 Task: Look for space in Emmen, Netherlands from 9th June, 2023 to 16th June, 2023 for 2 adults in price range Rs.8000 to Rs.16000. Place can be entire place with 2 bedrooms having 2 beds and 1 bathroom. Property type can be house, flat, guest house. Amenities needed are: washing machine. Booking option can be shelf check-in. Required host language is English.
Action: Mouse moved to (434, 85)
Screenshot: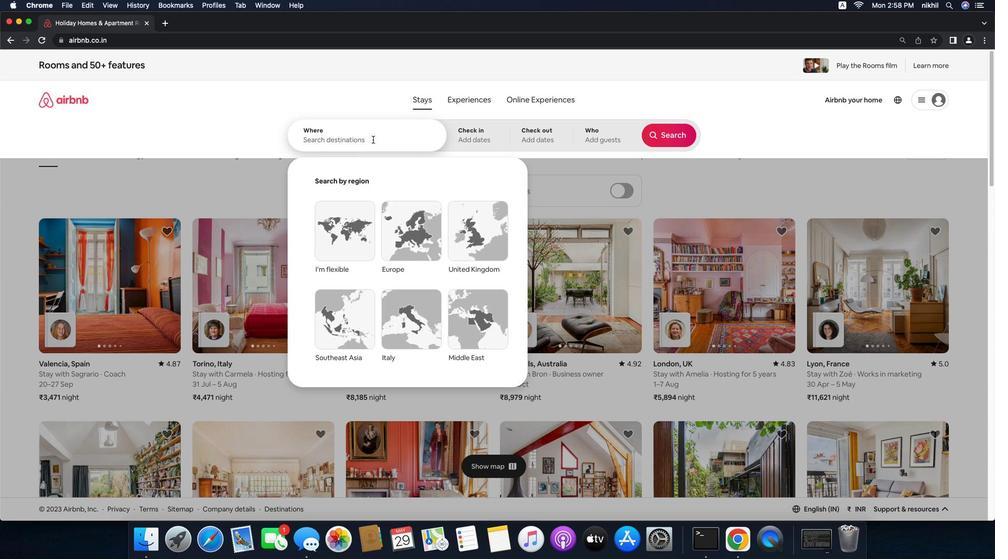 
Action: Mouse pressed left at (434, 85)
Screenshot: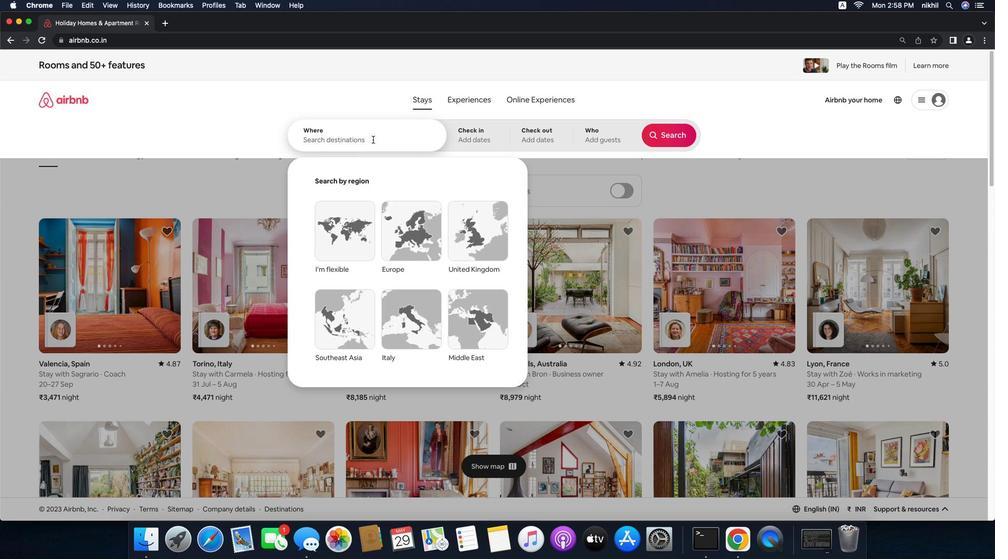 
Action: Mouse moved to (442, 86)
Screenshot: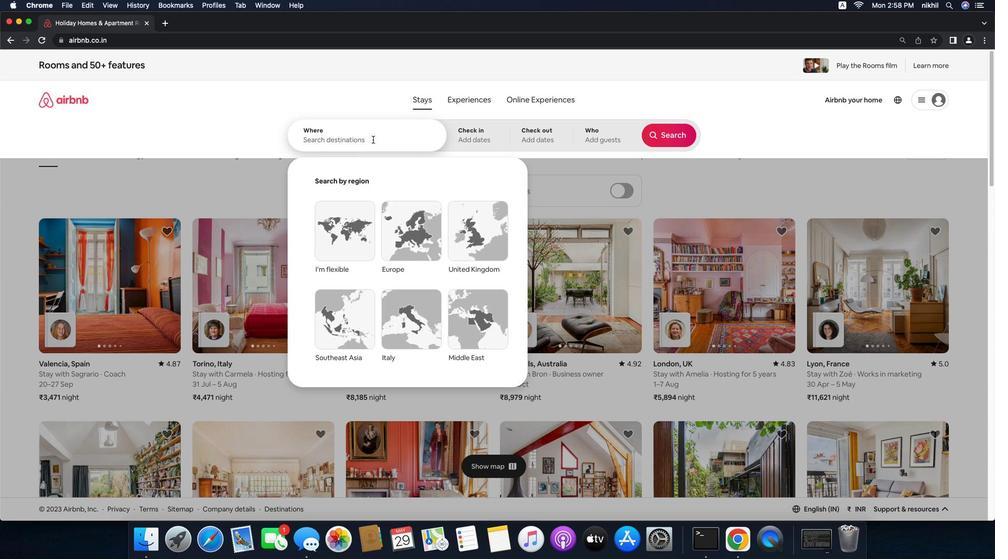 
Action: Mouse pressed left at (442, 86)
Screenshot: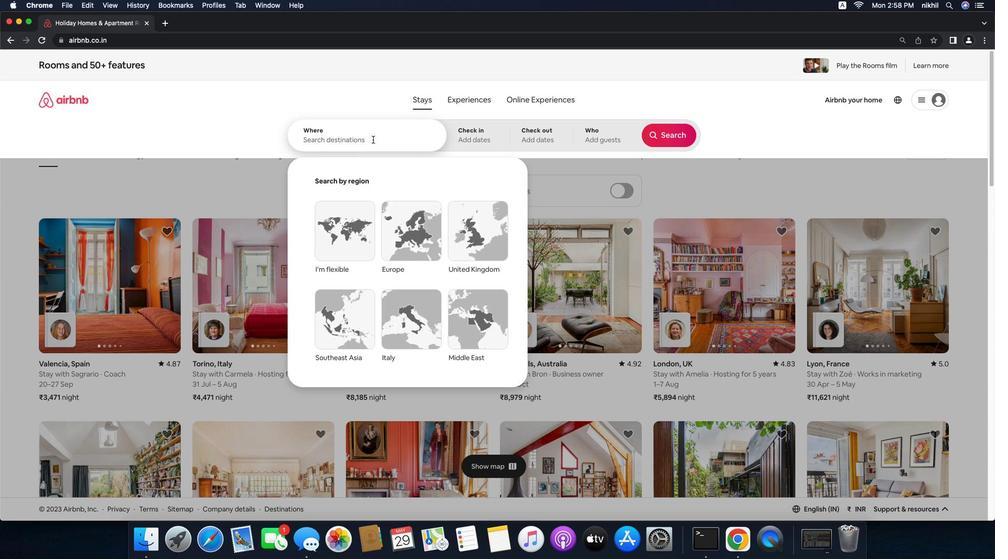 
Action: Mouse moved to (373, 124)
Screenshot: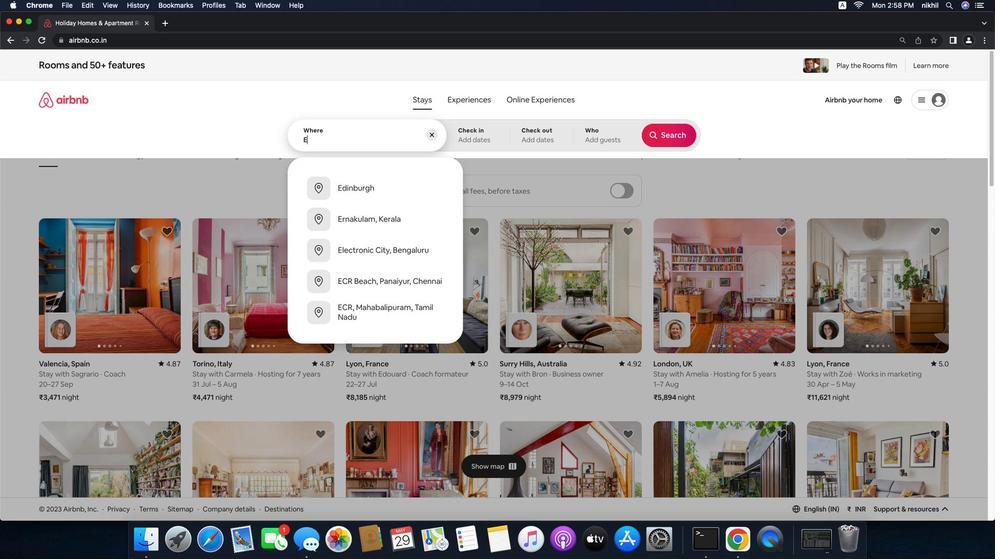 
Action: Mouse pressed left at (373, 124)
Screenshot: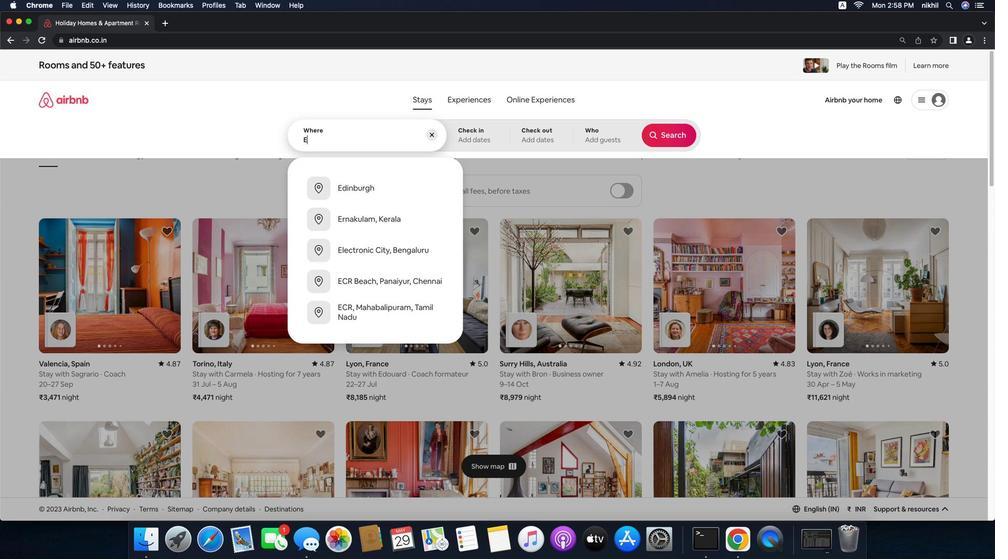 
Action: Key pressed 'E'Key.caps_lock'm''m''e''n'','Key.spaceKey.caps_lock'N'Key.caps_lock'e''t''h''e''r''l''a''n''d''s'
Screenshot: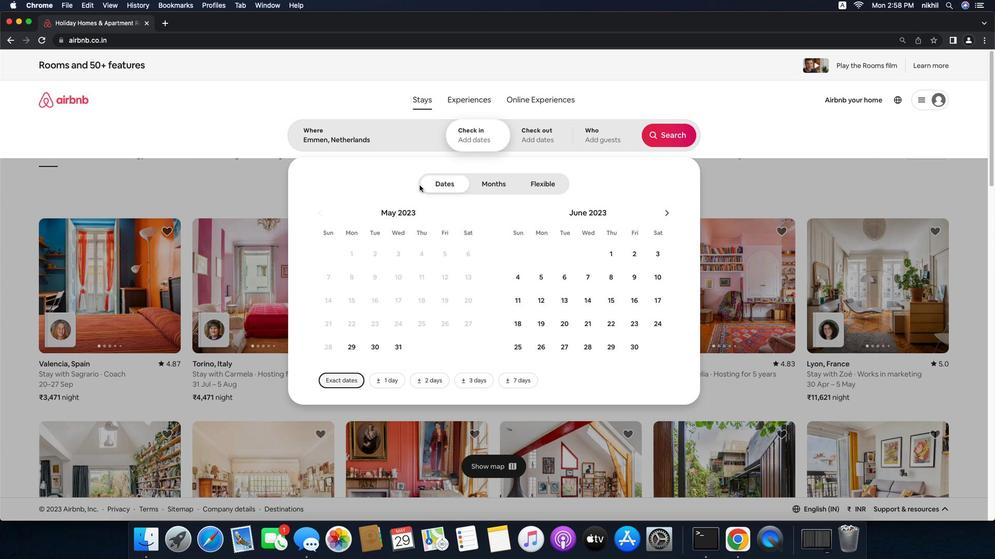 
Action: Mouse moved to (388, 179)
Screenshot: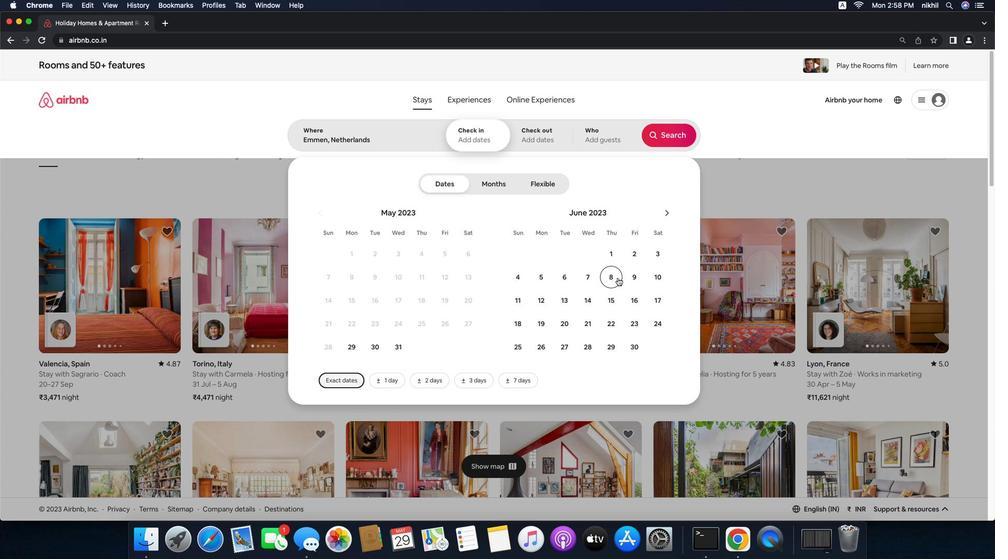 
Action: Mouse pressed left at (388, 179)
Screenshot: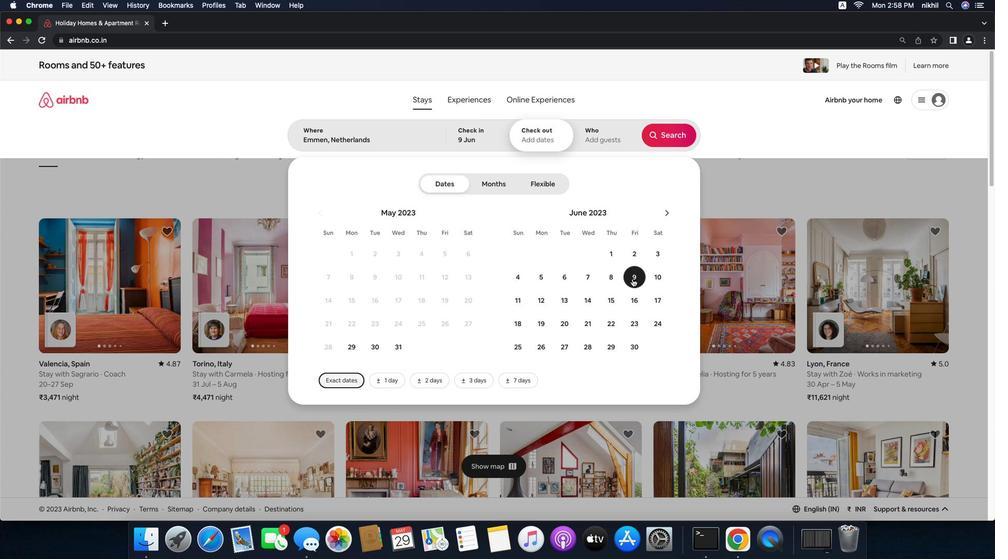 
Action: Mouse moved to (650, 271)
Screenshot: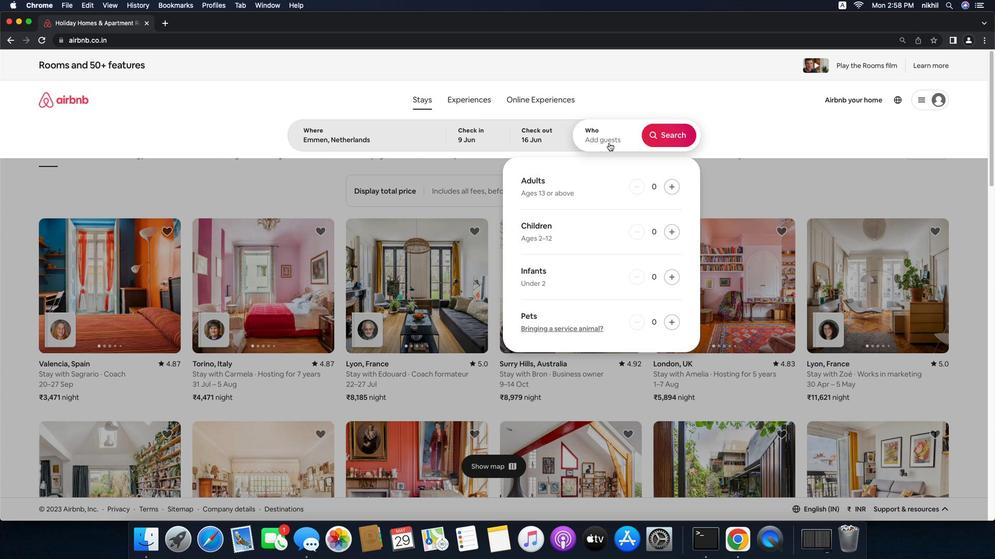 
Action: Mouse pressed left at (650, 271)
Screenshot: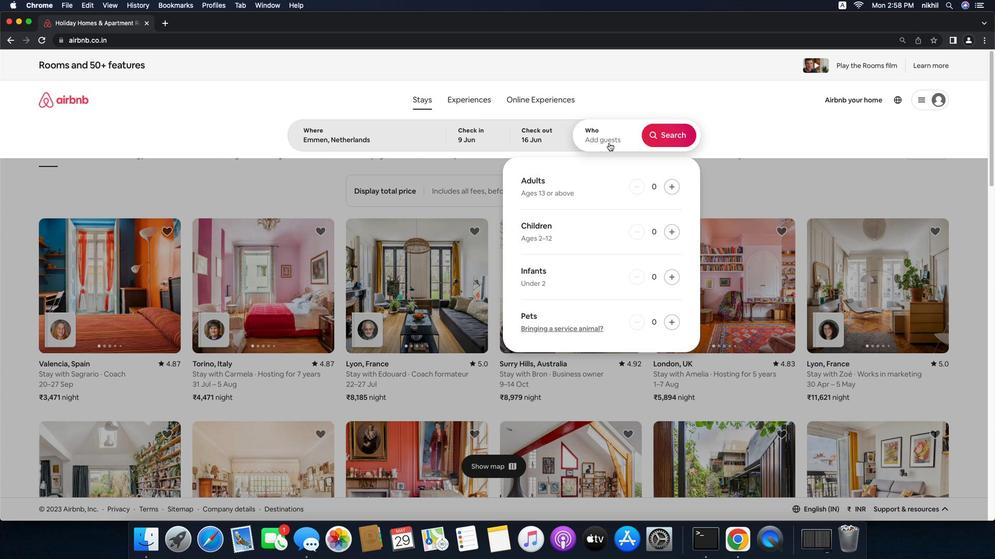 
Action: Mouse moved to (653, 290)
Screenshot: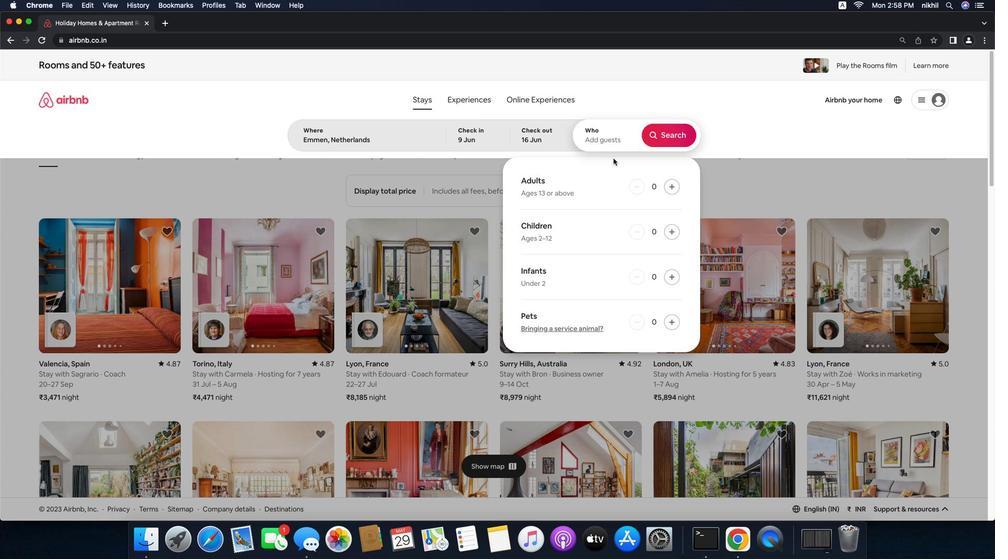 
Action: Mouse pressed left at (653, 290)
Screenshot: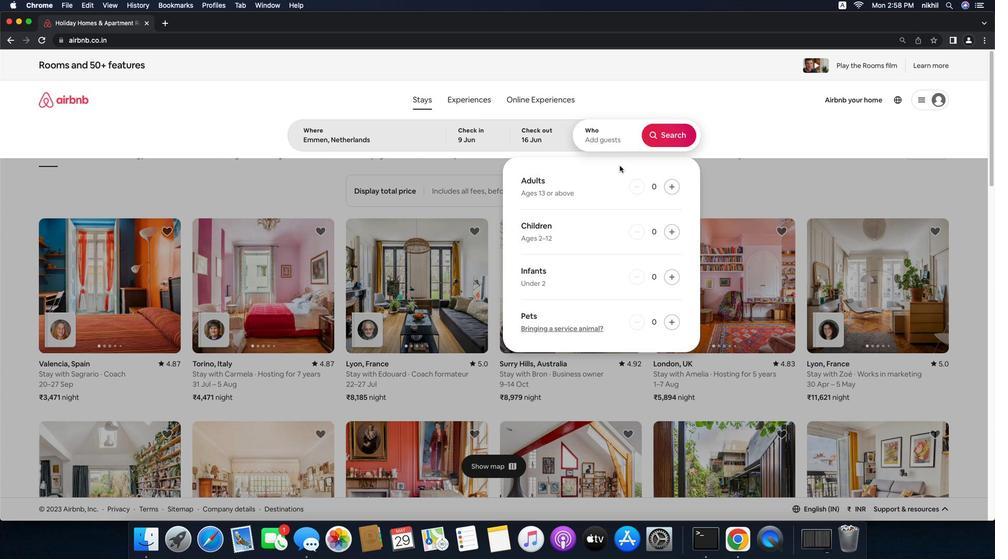 
Action: Mouse moved to (625, 128)
Screenshot: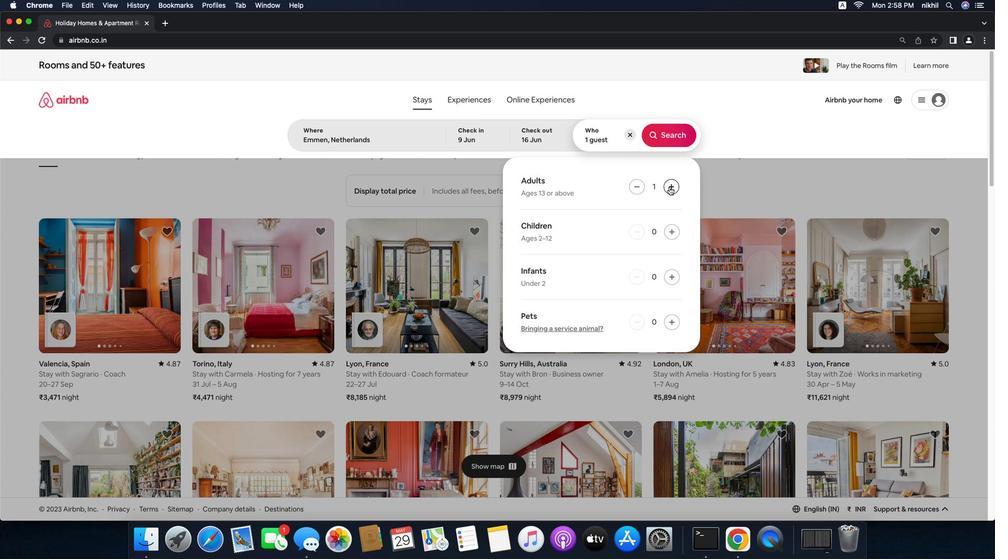 
Action: Mouse pressed left at (625, 128)
Screenshot: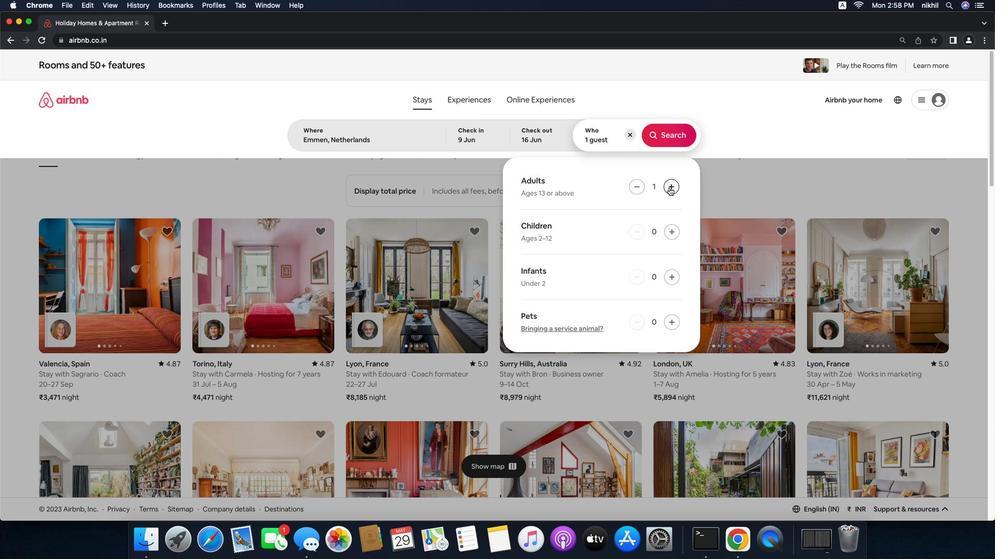 
Action: Mouse moved to (689, 175)
Screenshot: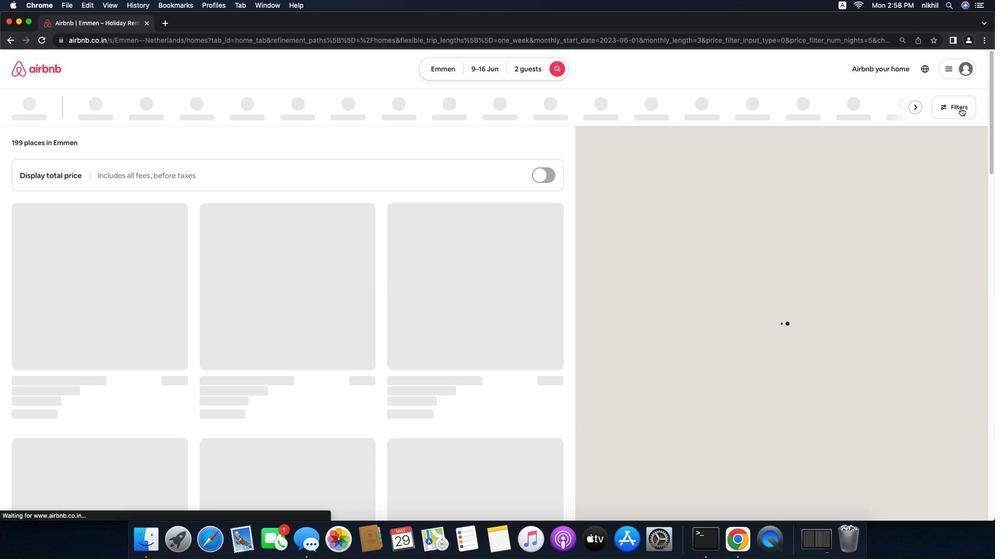 
Action: Mouse pressed left at (689, 175)
Screenshot: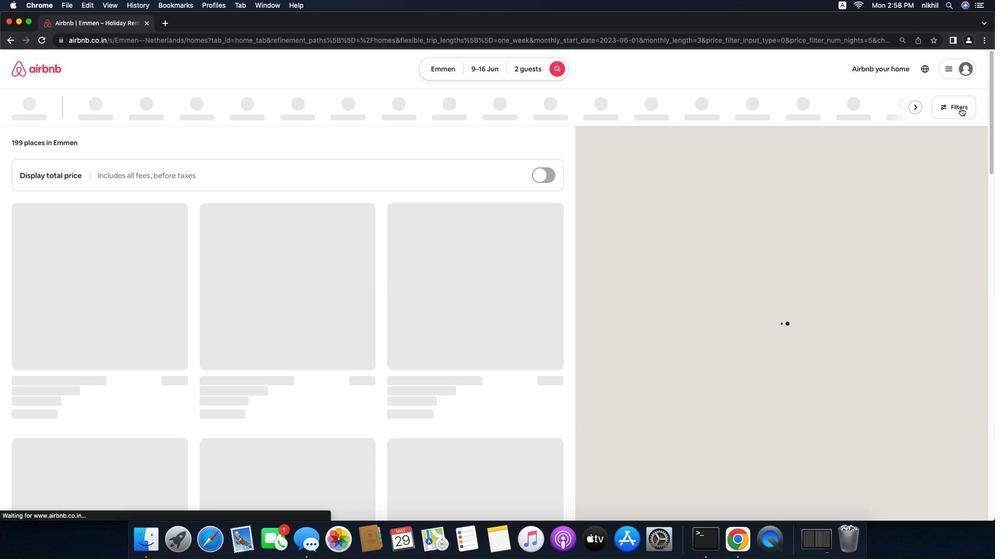 
Action: Mouse moved to (689, 175)
Screenshot: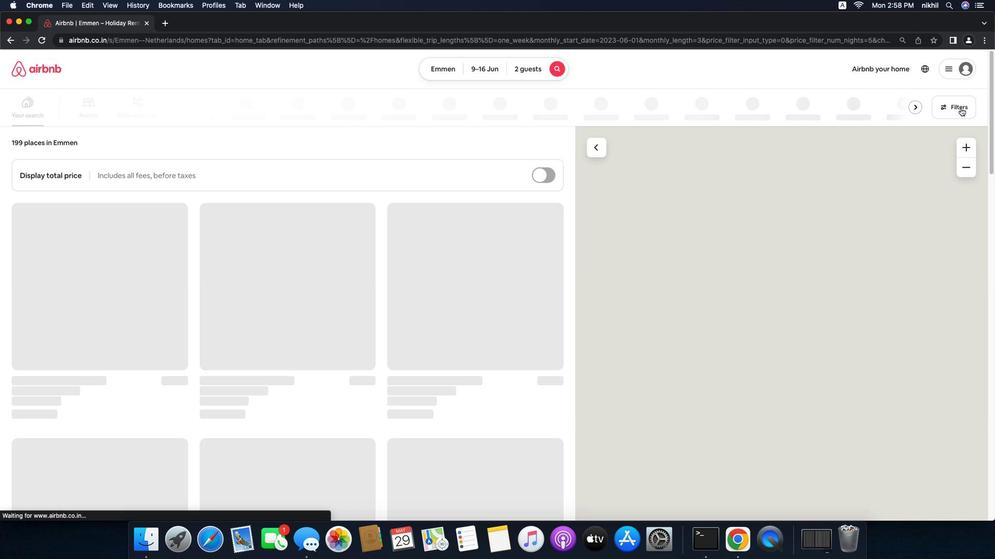 
Action: Mouse pressed left at (689, 175)
Screenshot: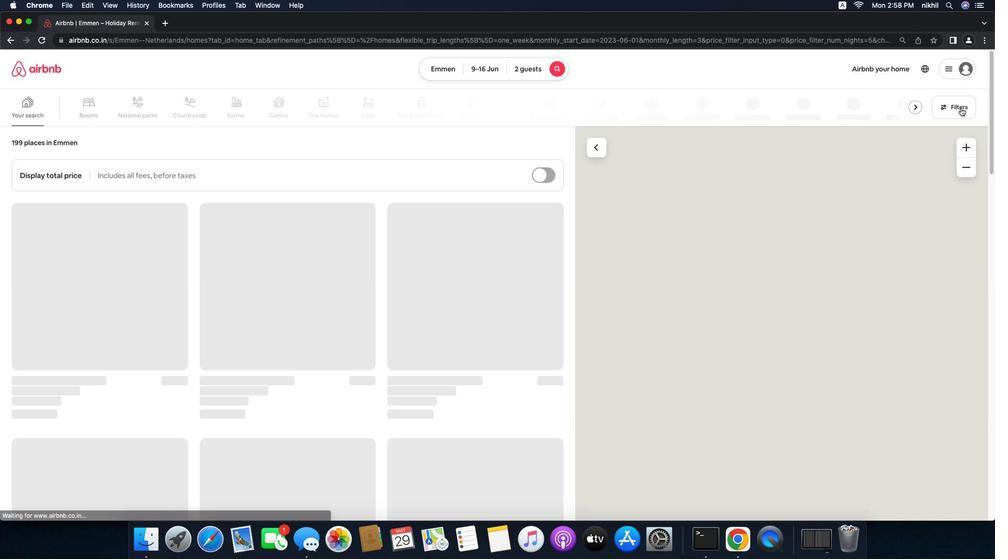 
Action: Mouse moved to (684, 122)
Screenshot: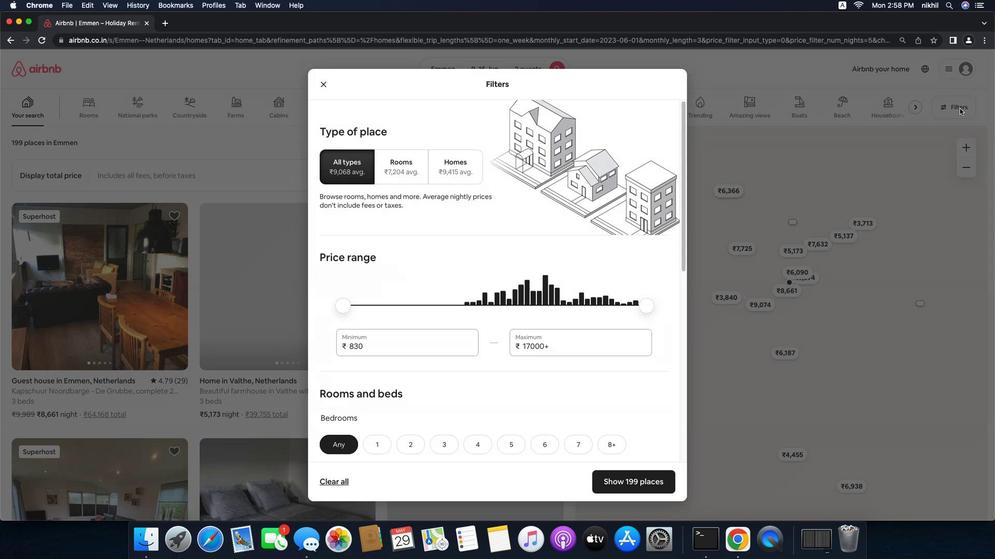 
Action: Mouse pressed left at (684, 122)
Screenshot: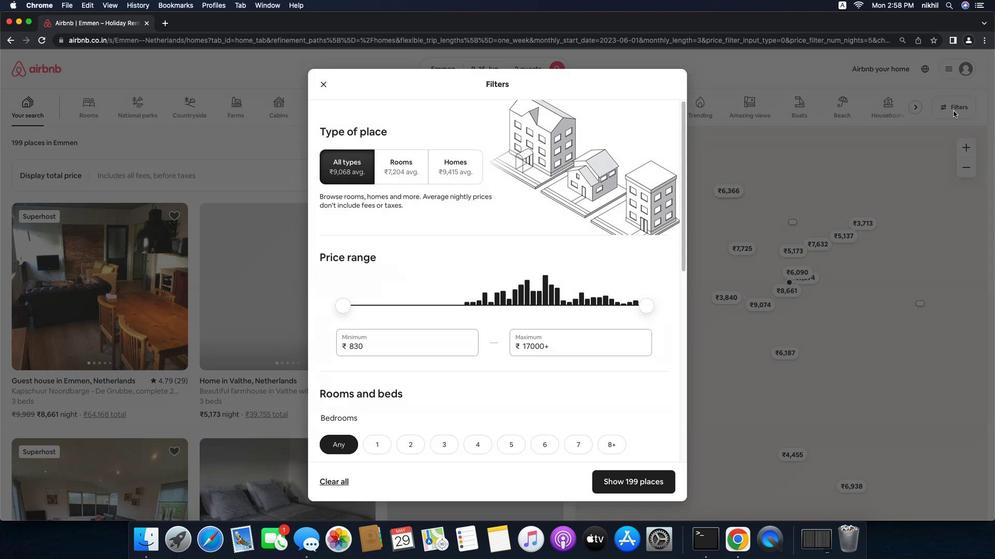 
Action: Mouse moved to (1000, 90)
Screenshot: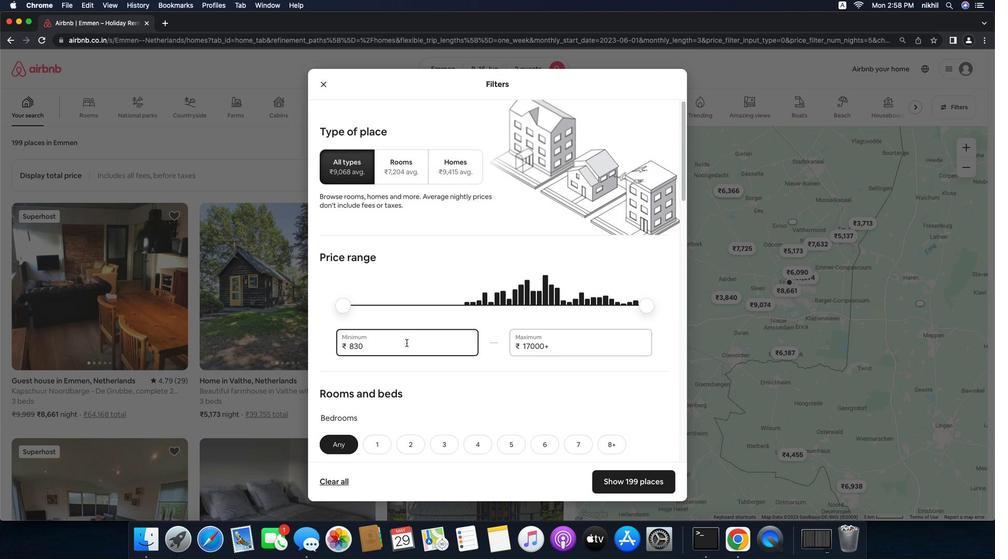 
Action: Mouse pressed left at (1000, 90)
Screenshot: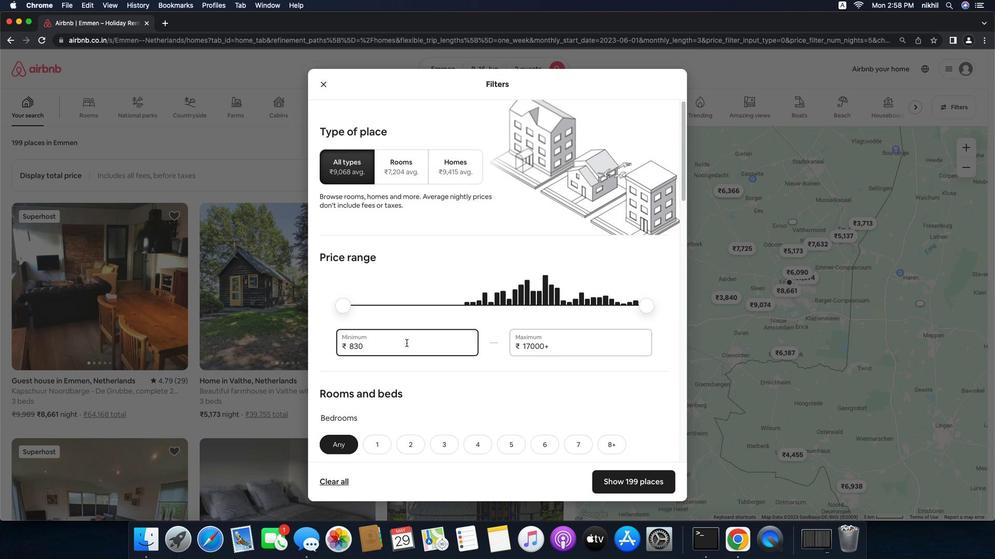 
Action: Mouse moved to (409, 341)
Screenshot: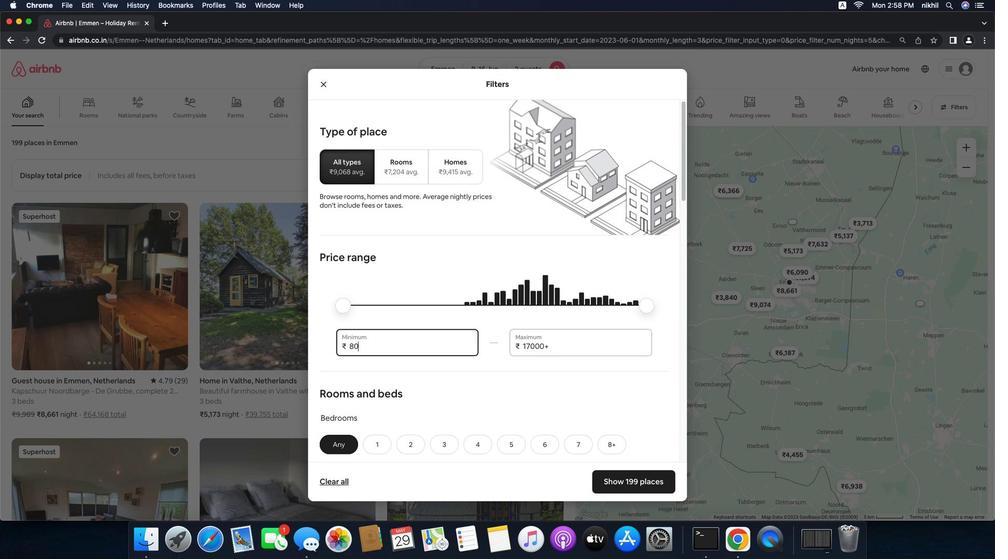 
Action: Mouse pressed left at (409, 341)
Screenshot: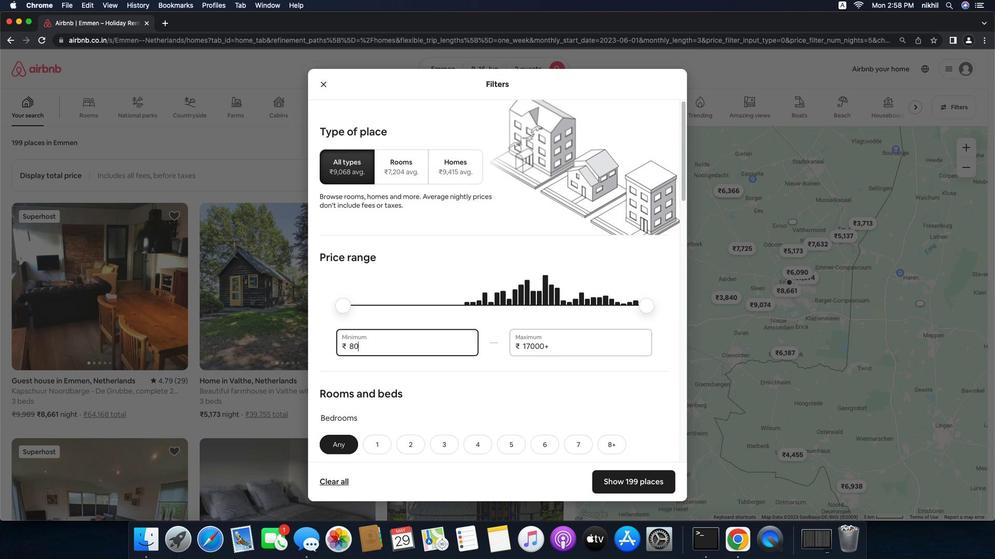 
Action: Key pressed Key.backspaceKey.backspaceKey.backspaceKey.backspace'8''0''0''0'
Screenshot: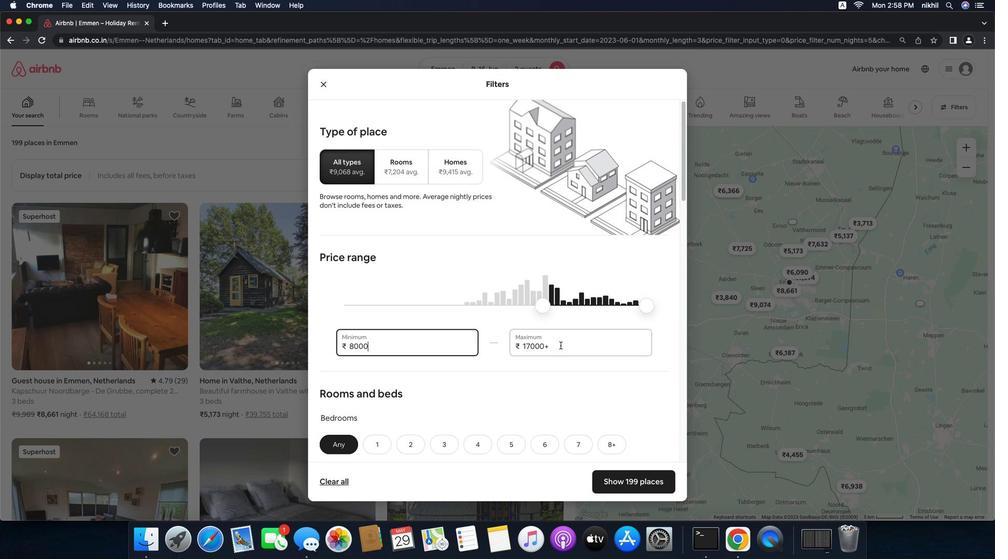 
Action: Mouse moved to (573, 344)
Screenshot: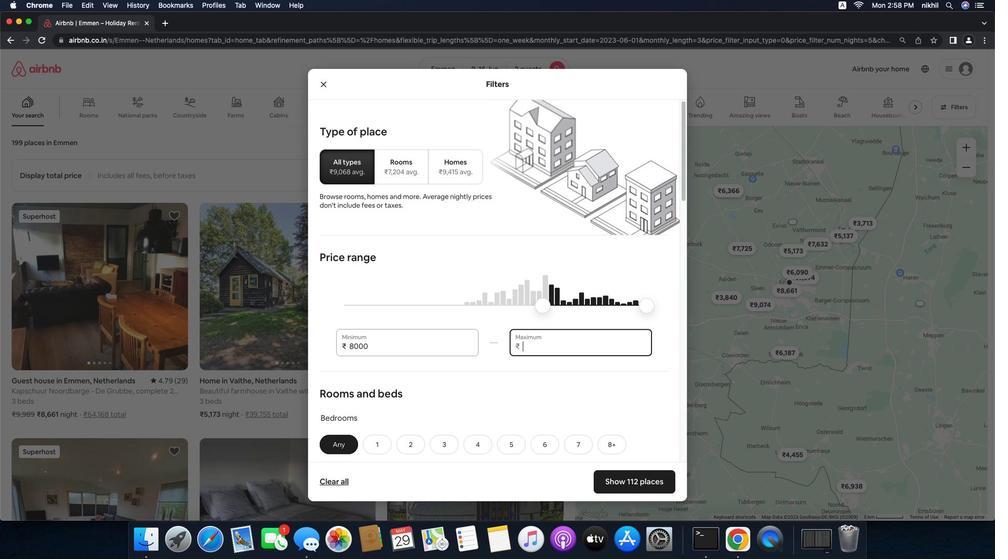 
Action: Mouse pressed left at (573, 344)
Screenshot: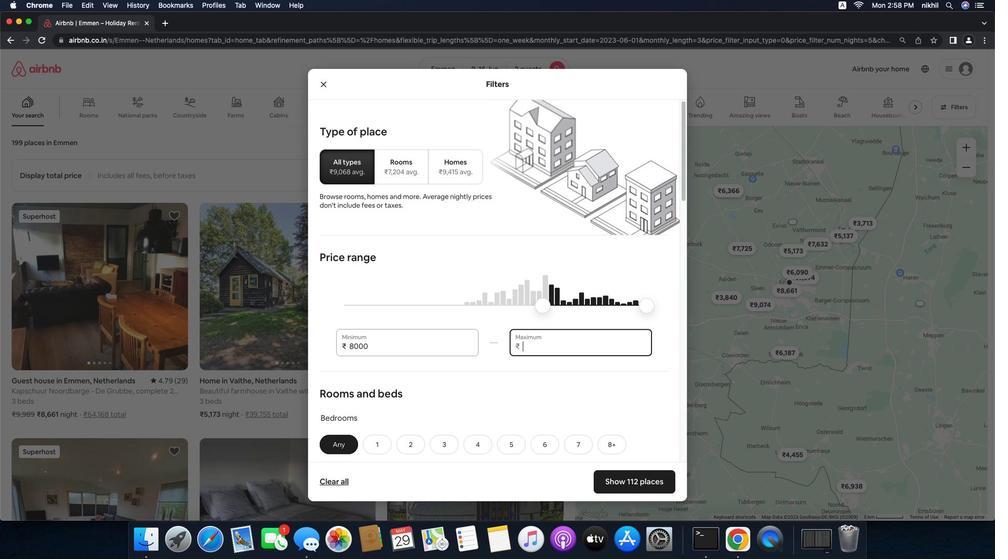 
Action: Key pressed Key.backspaceKey.backspaceKey.backspaceKey.backspaceKey.backspaceKey.backspace'1''6''0''0''0'
Screenshot: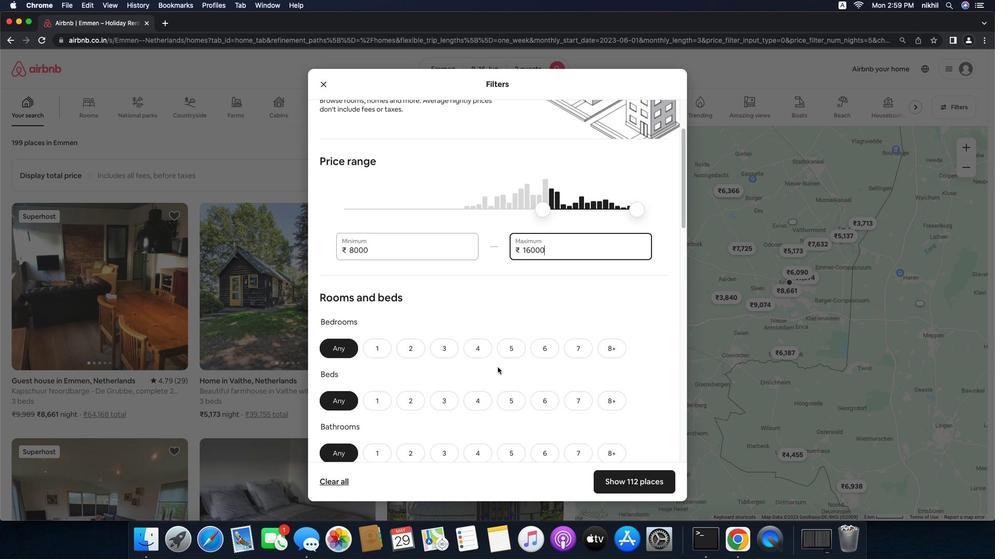 
Action: Mouse moved to (507, 368)
Screenshot: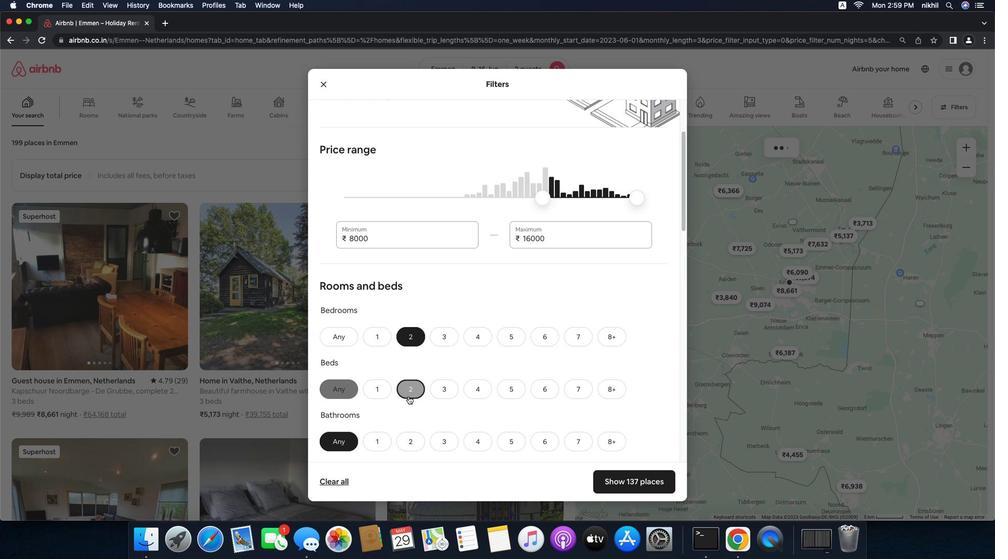 
Action: Mouse scrolled (507, 368) with delta (-23, -24)
Screenshot: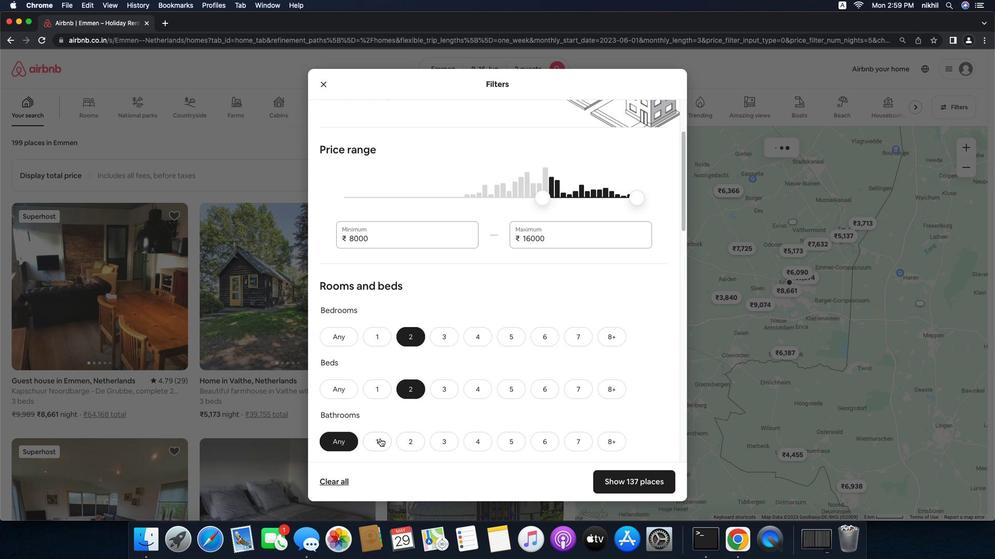 
Action: Mouse scrolled (507, 368) with delta (-23, -24)
Screenshot: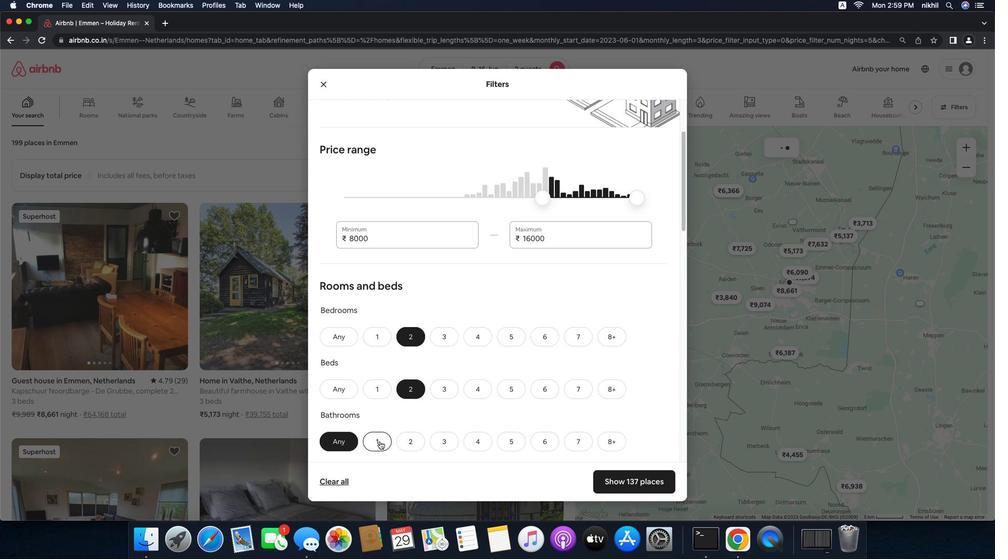 
Action: Mouse scrolled (507, 368) with delta (-23, -24)
Screenshot: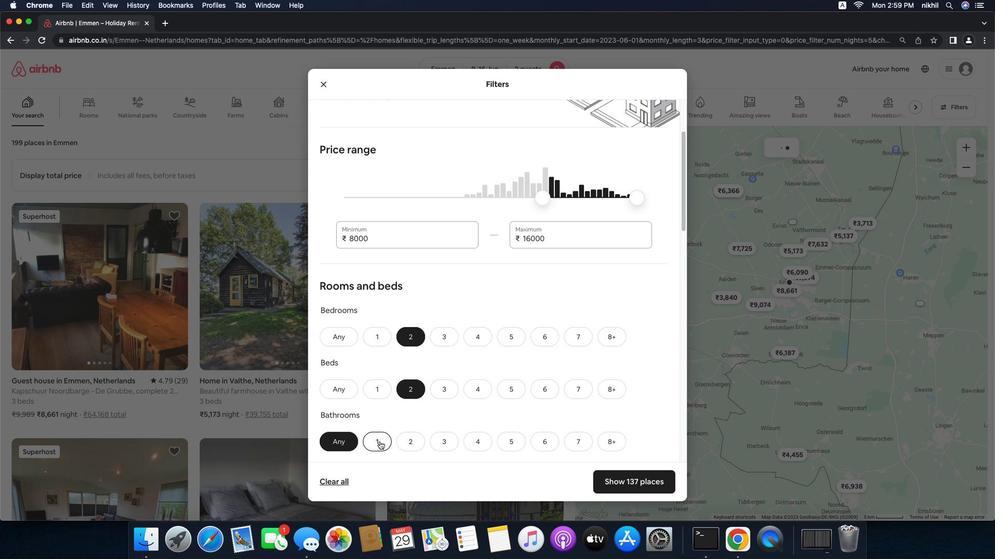
Action: Mouse scrolled (507, 368) with delta (-23, -24)
Screenshot: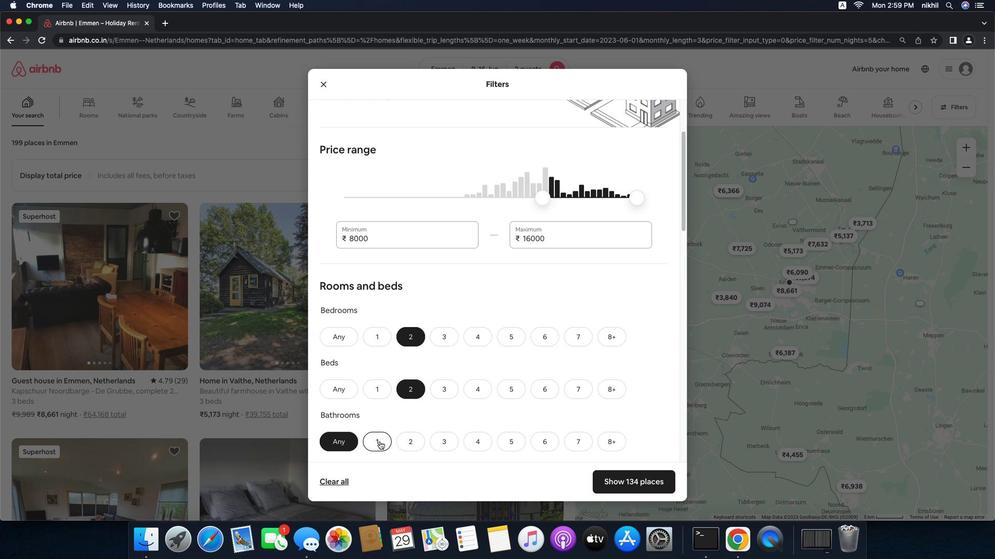 
Action: Mouse scrolled (507, 368) with delta (-23, -24)
Screenshot: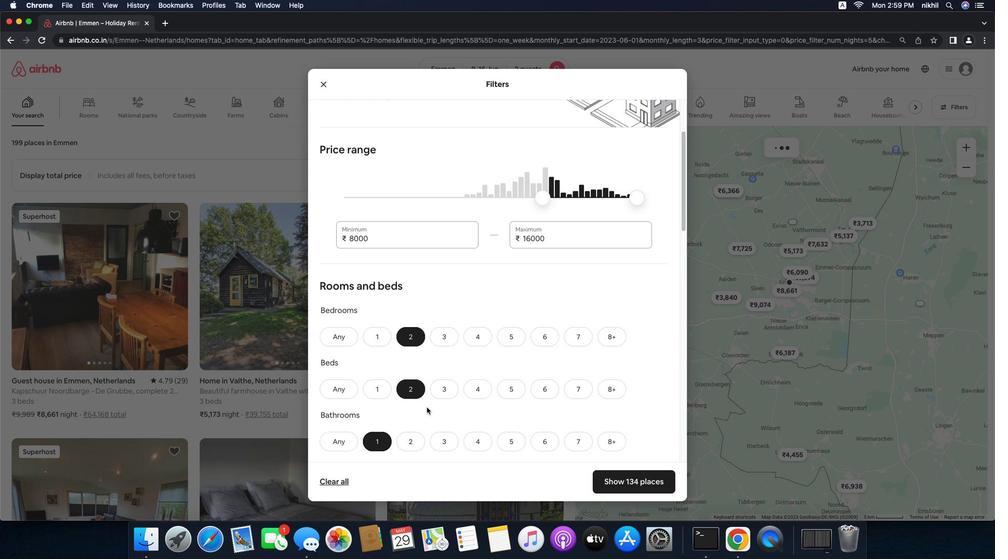
Action: Mouse scrolled (507, 368) with delta (-23, -24)
Screenshot: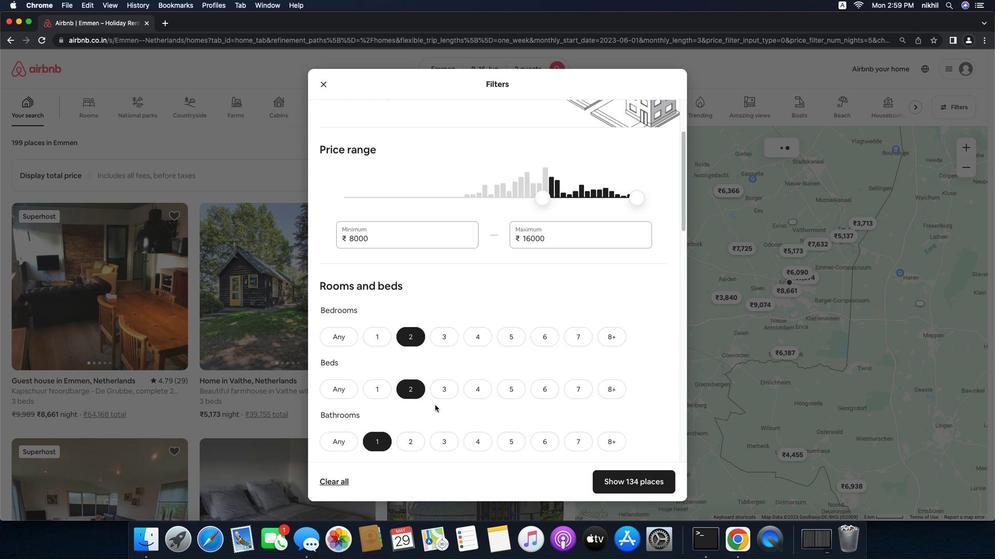 
Action: Mouse moved to (410, 342)
Screenshot: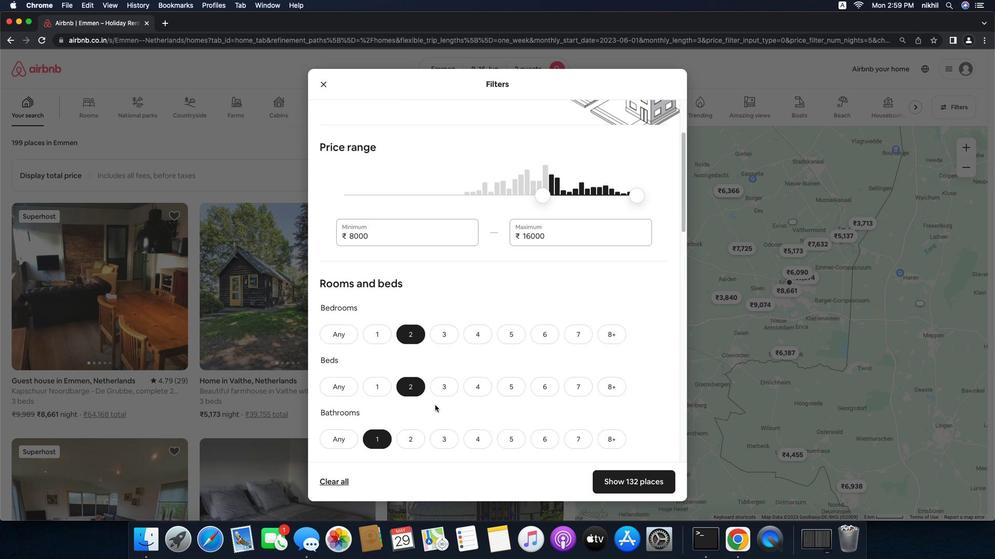 
Action: Mouse pressed left at (410, 342)
Screenshot: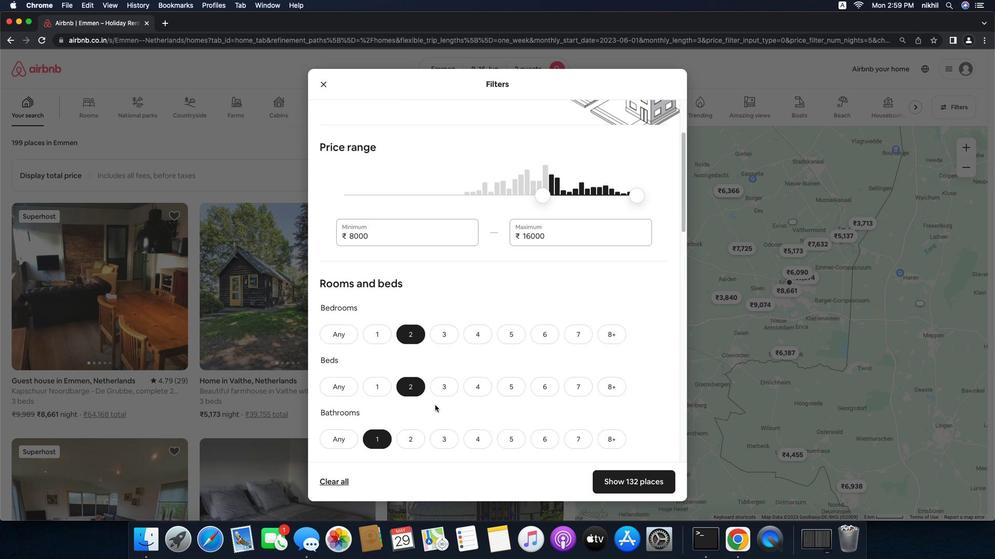 
Action: Mouse moved to (414, 391)
Screenshot: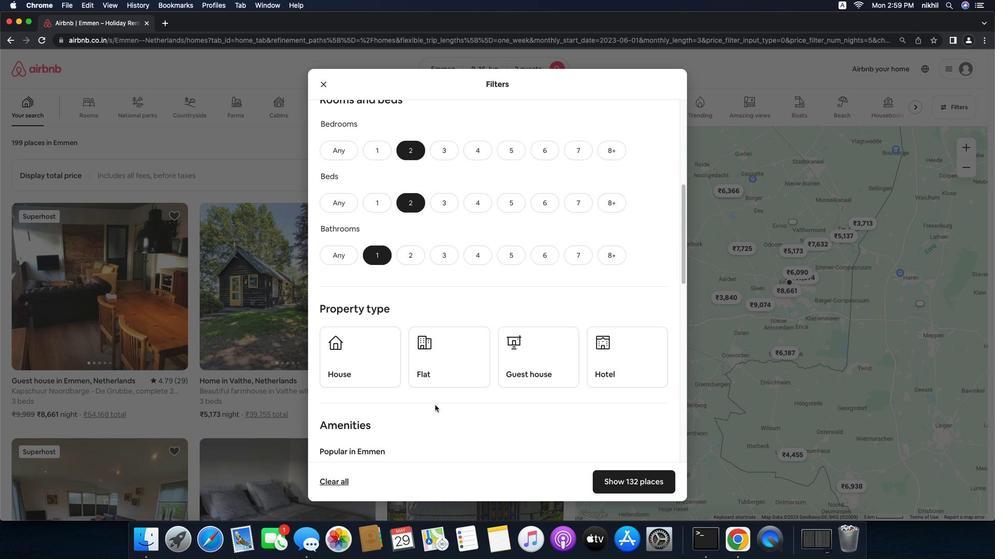 
Action: Mouse pressed left at (414, 391)
Screenshot: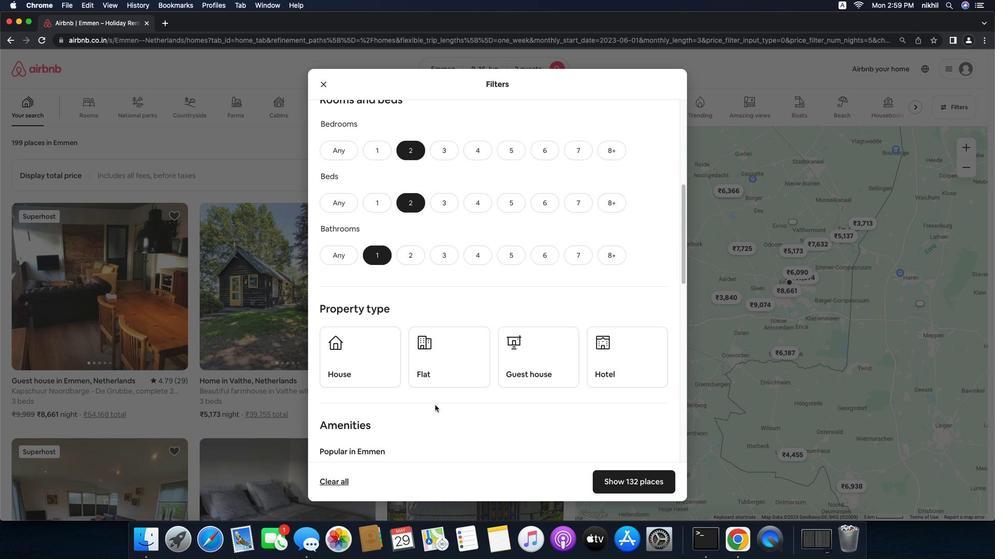 
Action: Mouse moved to (380, 446)
Screenshot: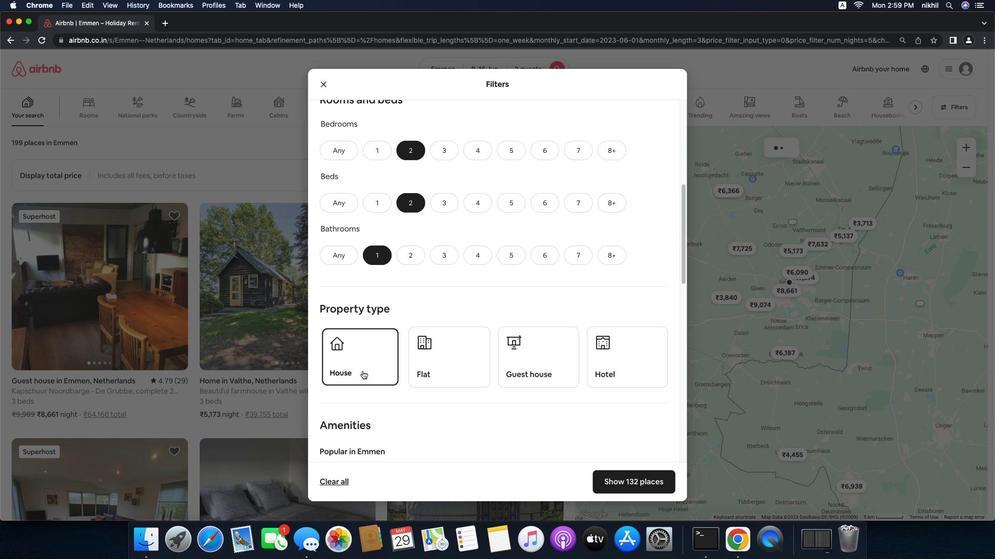 
Action: Mouse pressed left at (380, 446)
Screenshot: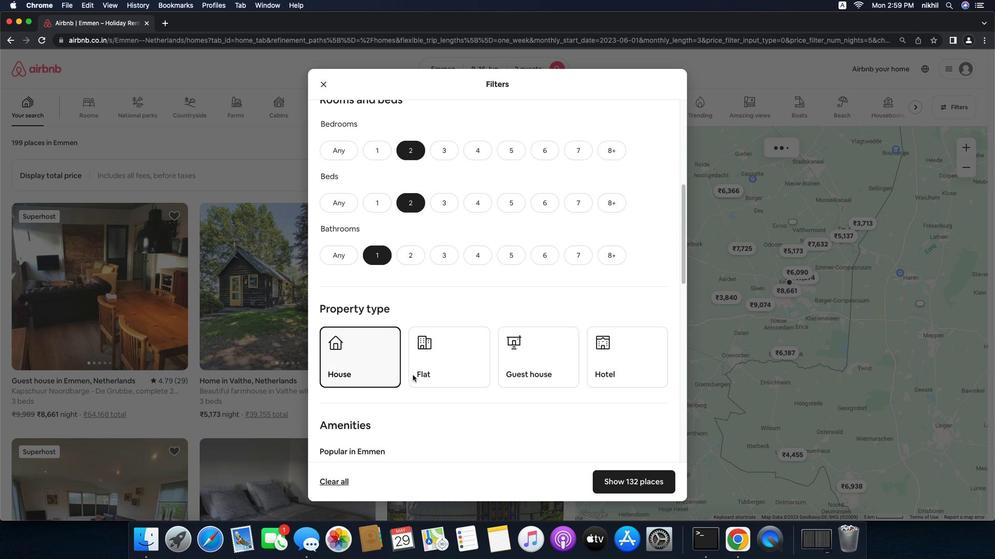 
Action: Mouse moved to (439, 407)
Screenshot: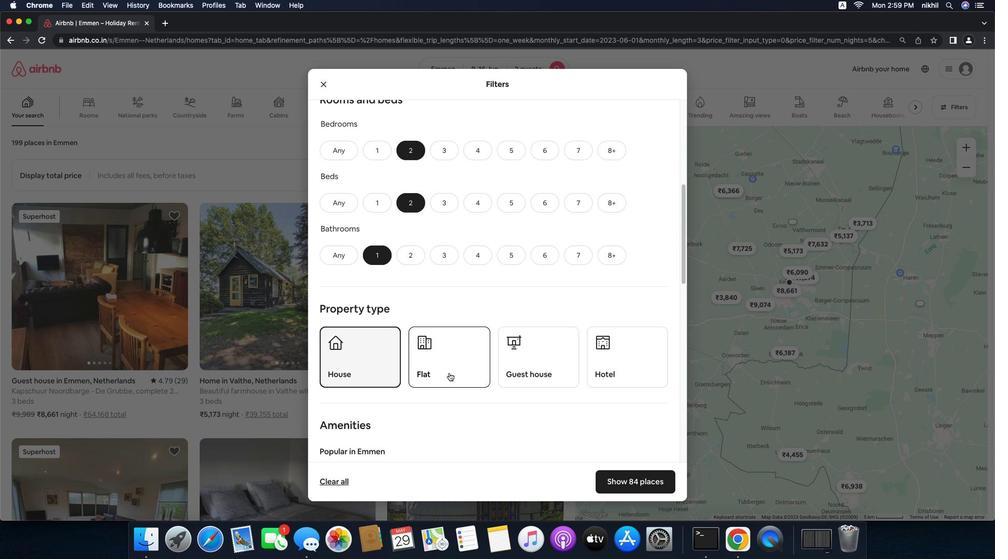 
Action: Mouse scrolled (439, 407) with delta (-23, -24)
Screenshot: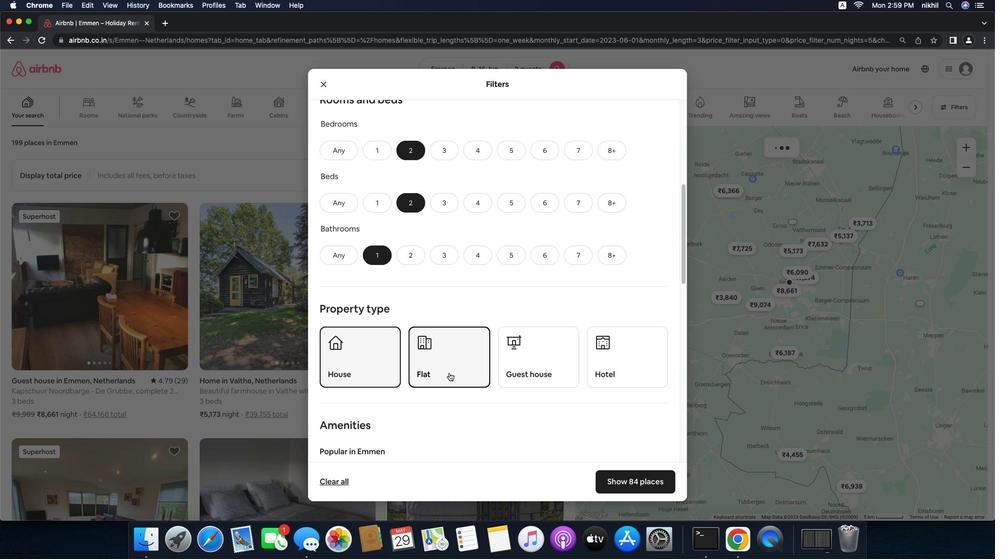 
Action: Mouse scrolled (439, 407) with delta (-23, -24)
Screenshot: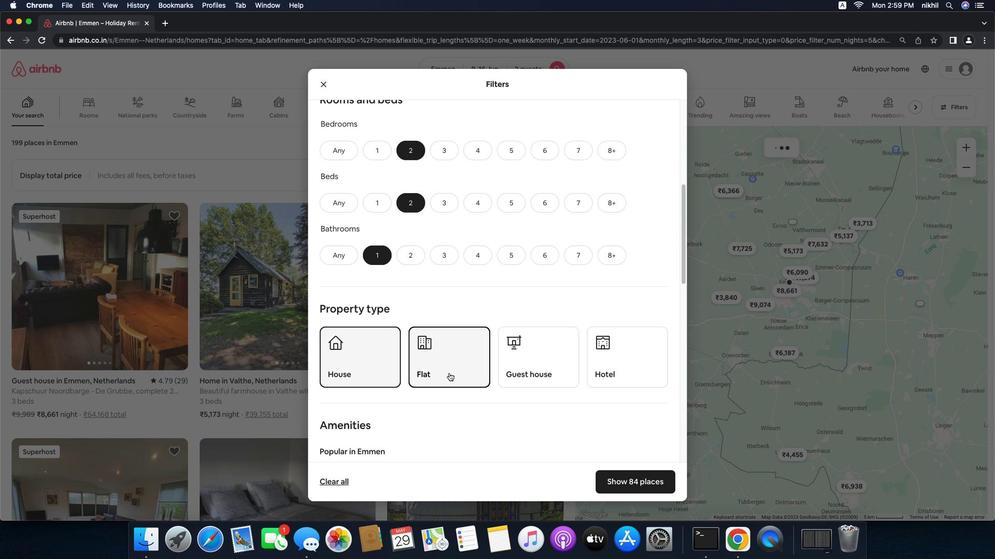 
Action: Mouse scrolled (439, 407) with delta (-23, -25)
Screenshot: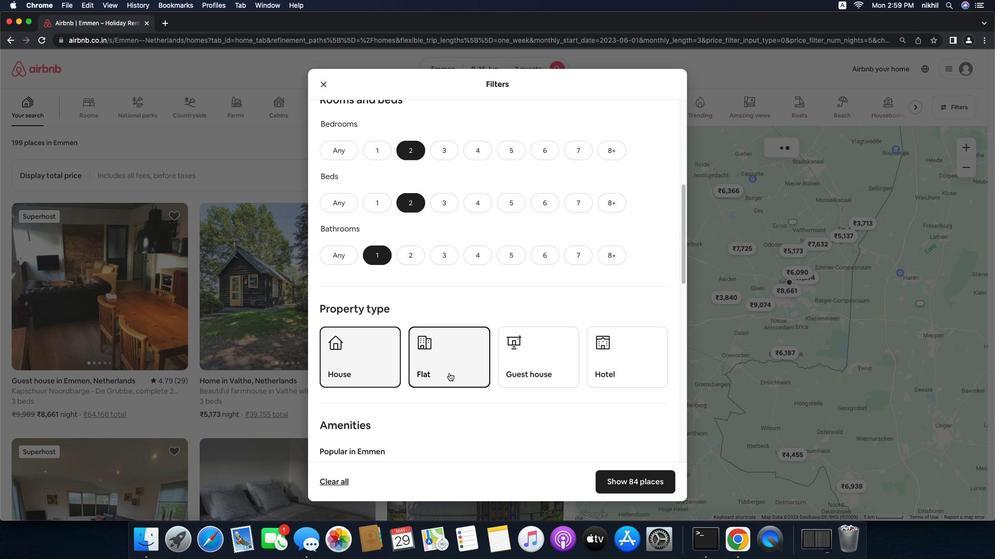 
Action: Mouse scrolled (439, 407) with delta (-23, -25)
Screenshot: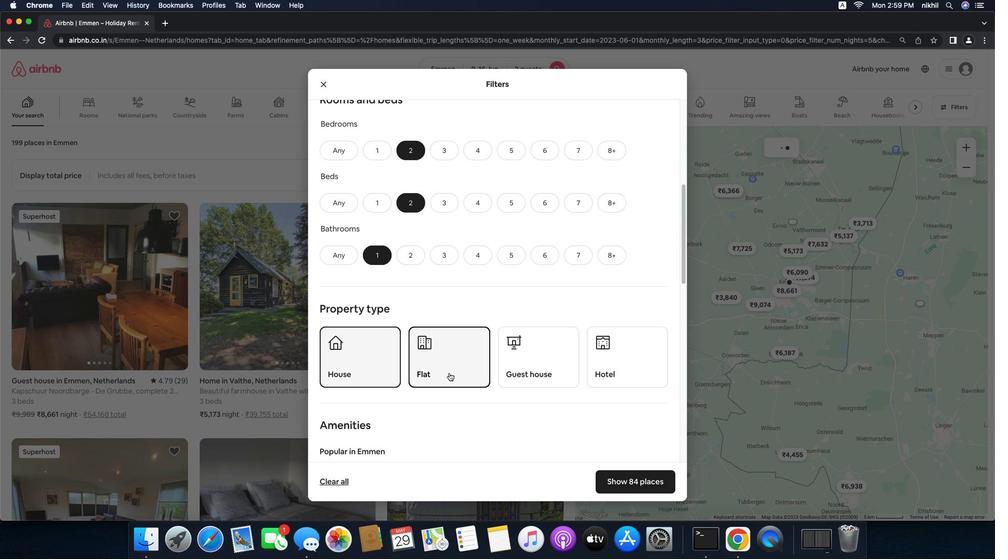 
Action: Mouse moved to (362, 371)
Screenshot: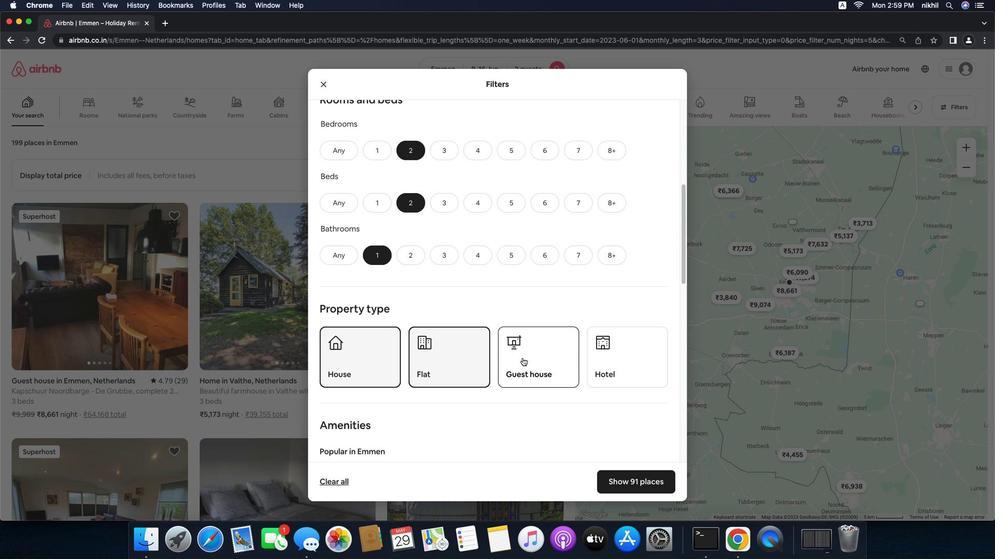 
Action: Mouse pressed left at (362, 371)
Screenshot: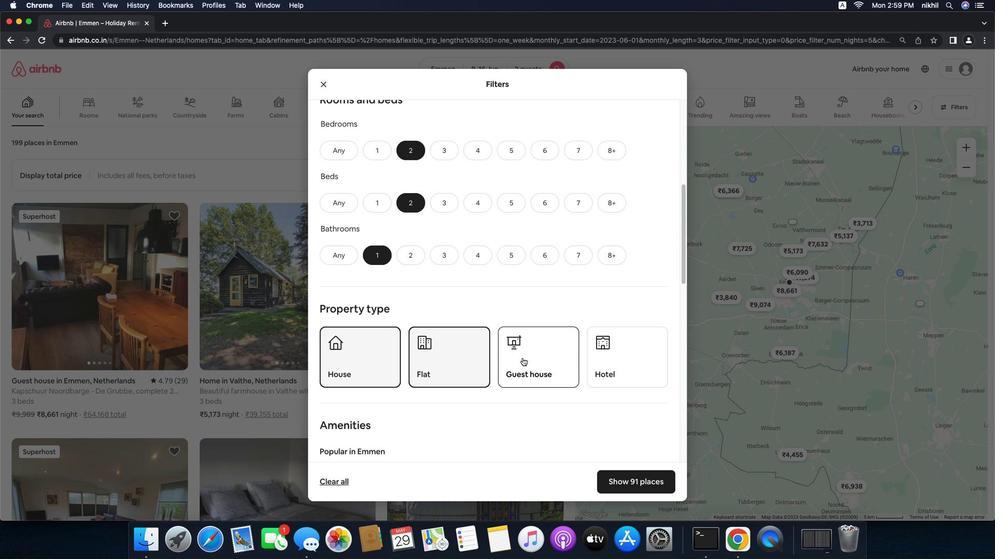 
Action: Mouse moved to (454, 374)
Screenshot: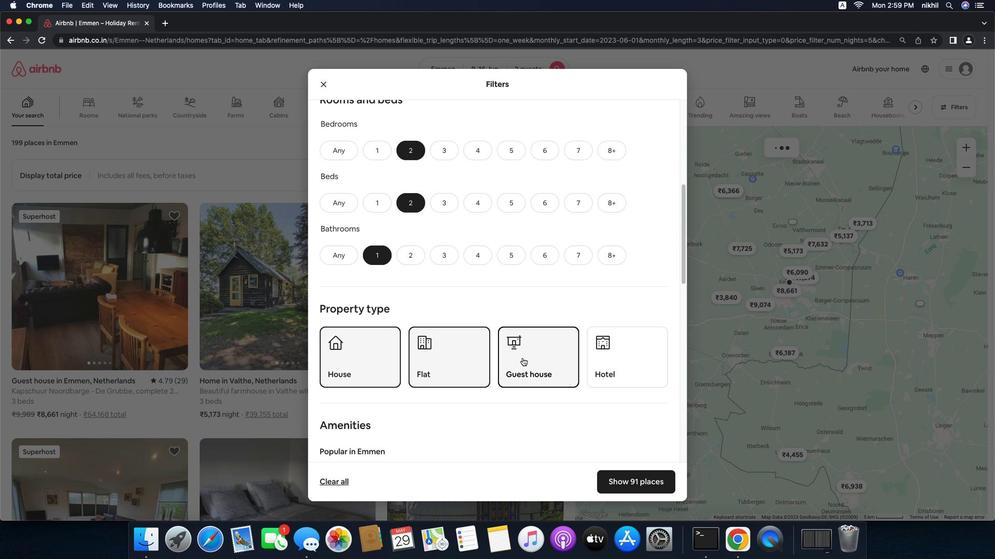 
Action: Mouse pressed left at (454, 374)
Screenshot: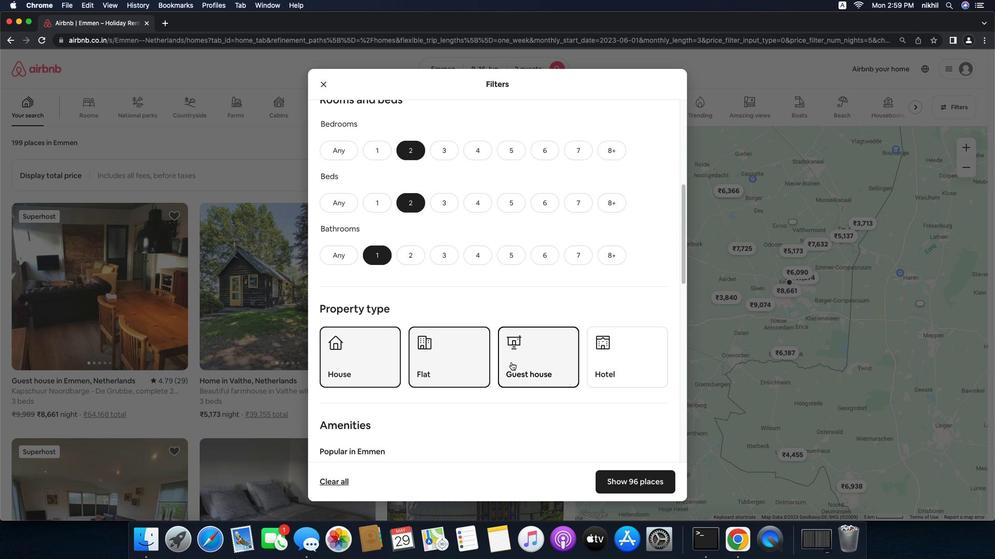 
Action: Mouse moved to (532, 358)
Screenshot: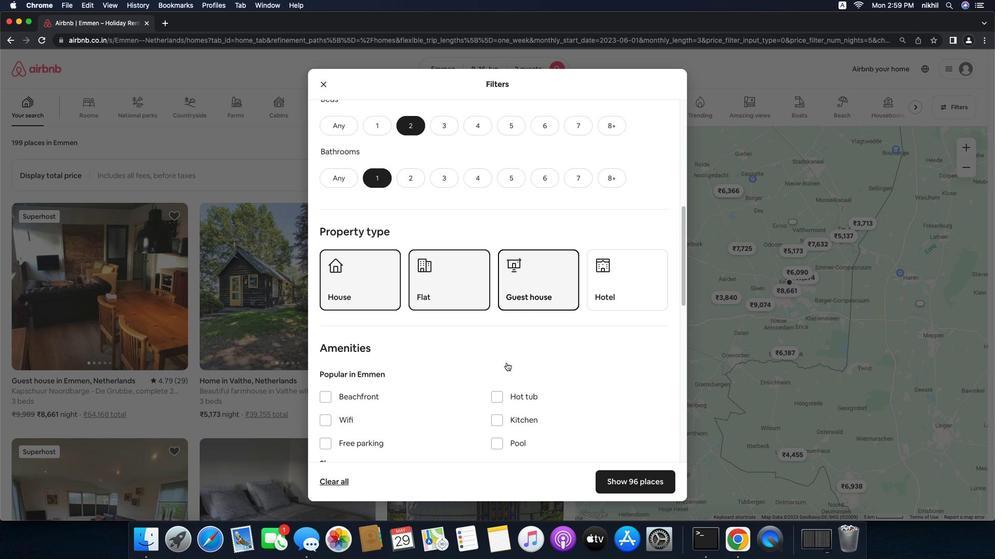 
Action: Mouse pressed left at (532, 358)
Screenshot: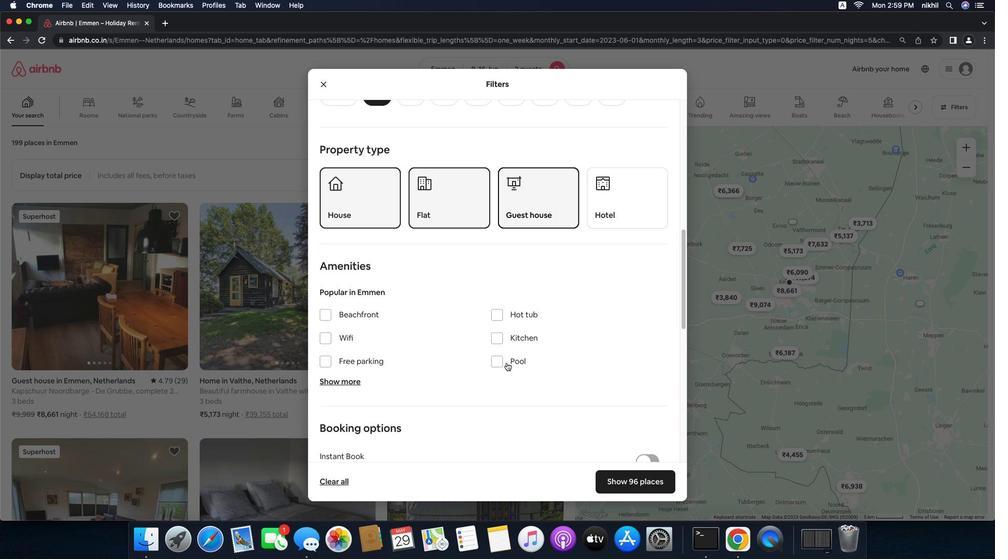 
Action: Mouse moved to (516, 363)
Screenshot: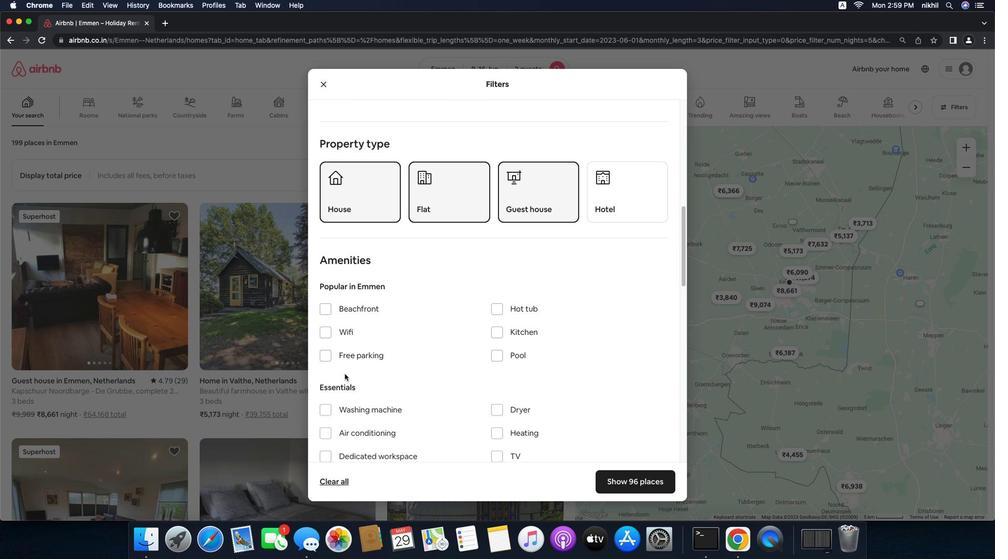 
Action: Mouse scrolled (516, 363) with delta (-23, -24)
Screenshot: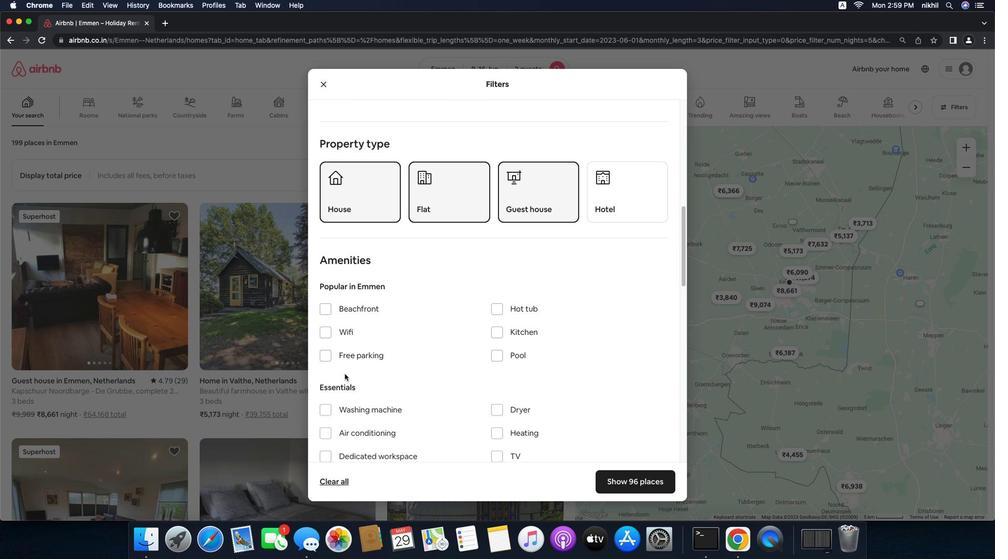 
Action: Mouse moved to (515, 363)
Screenshot: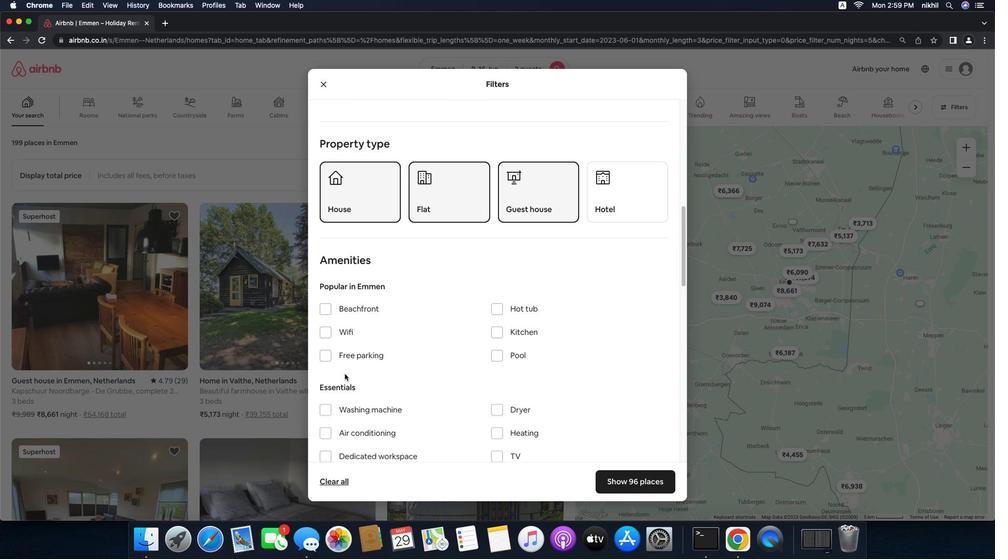 
Action: Mouse scrolled (515, 363) with delta (-23, -24)
Screenshot: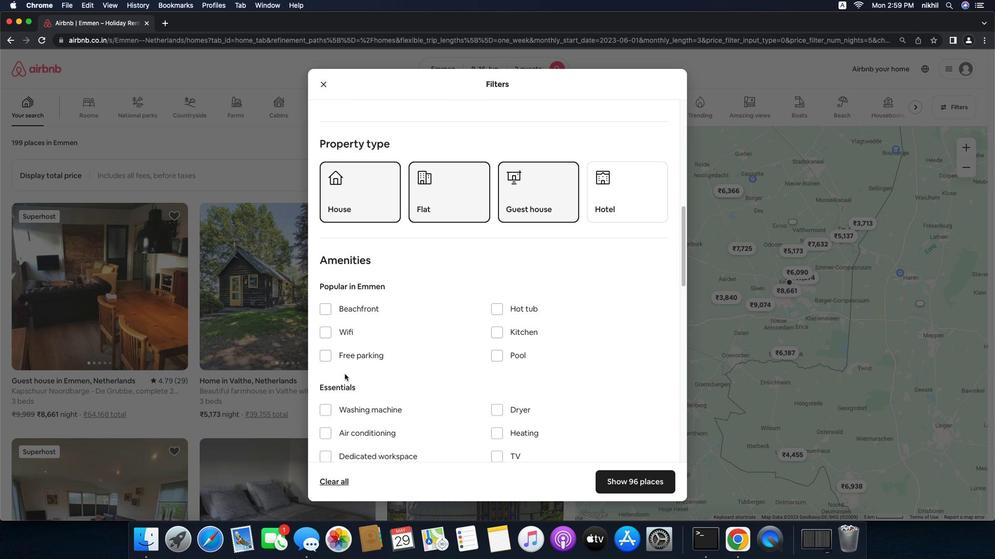
Action: Mouse scrolled (515, 363) with delta (-23, -24)
Screenshot: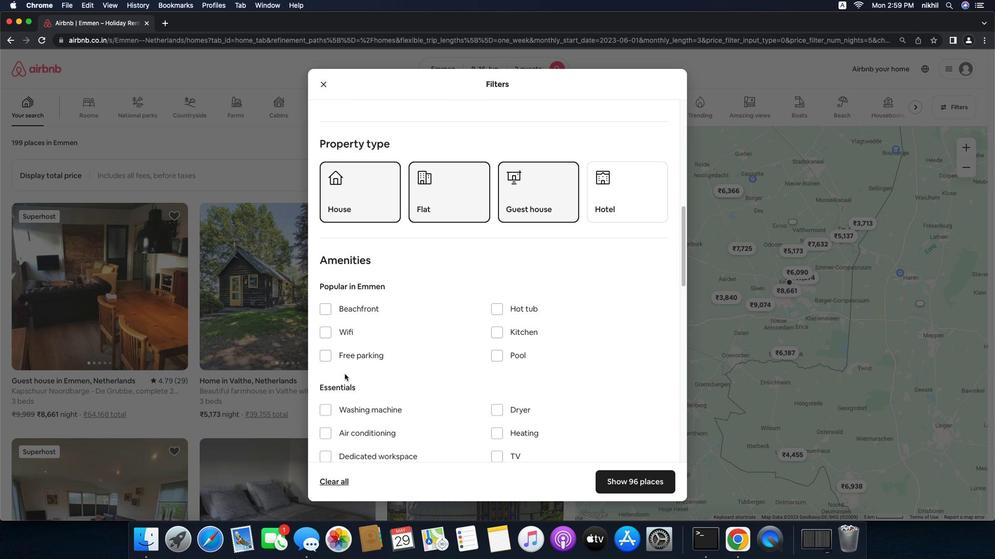 
Action: Mouse scrolled (515, 363) with delta (-23, -24)
Screenshot: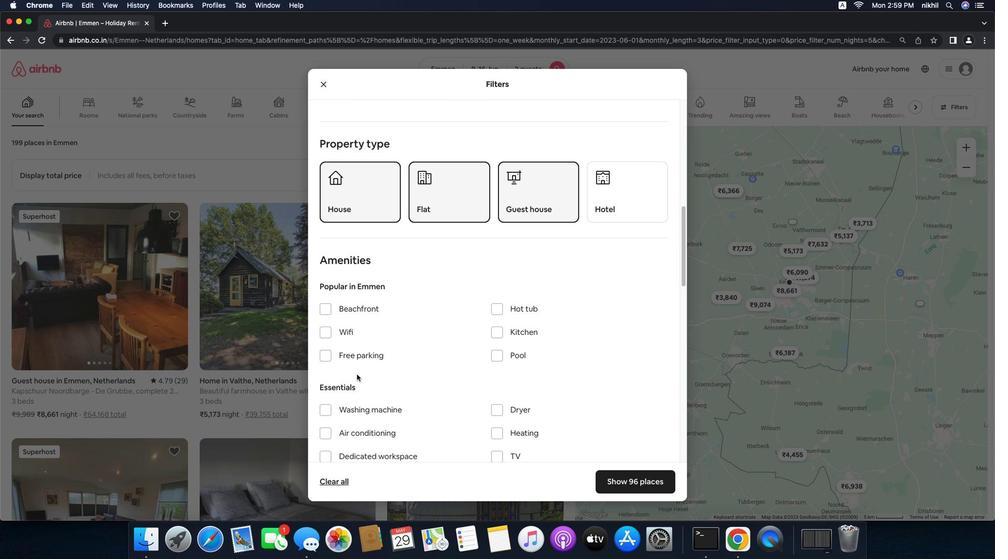 
Action: Mouse scrolled (515, 363) with delta (-23, -24)
Screenshot: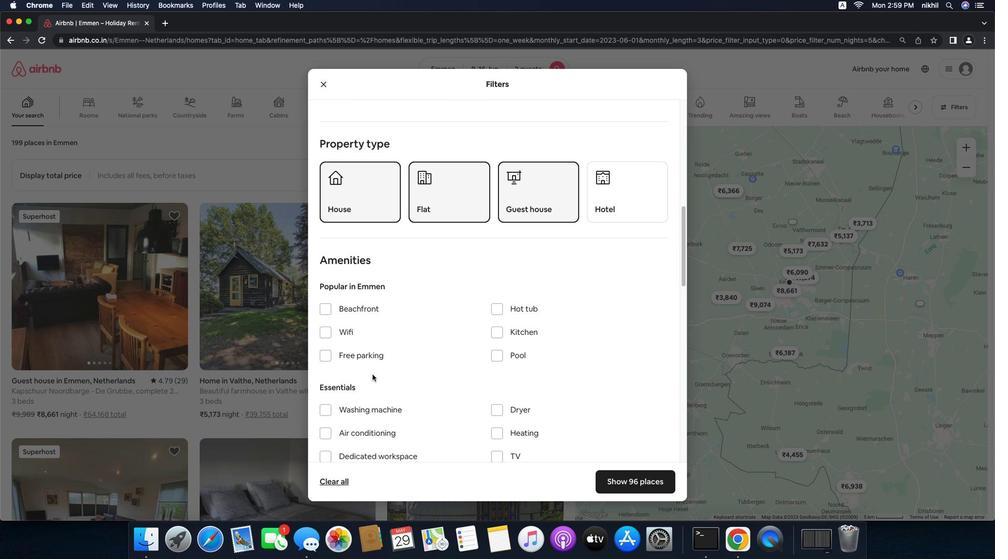 
Action: Mouse scrolled (515, 363) with delta (-23, -24)
Screenshot: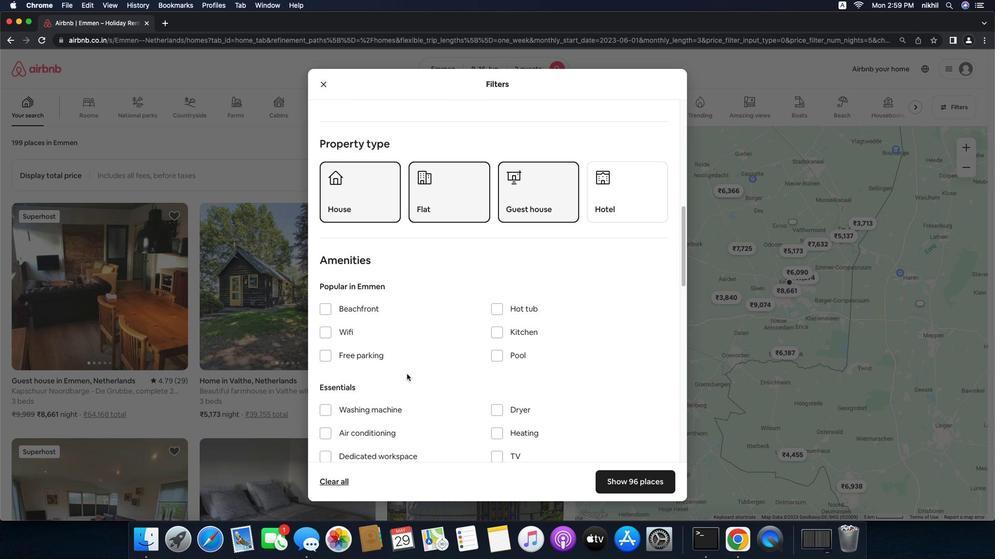 
Action: Mouse scrolled (515, 363) with delta (-23, -24)
Screenshot: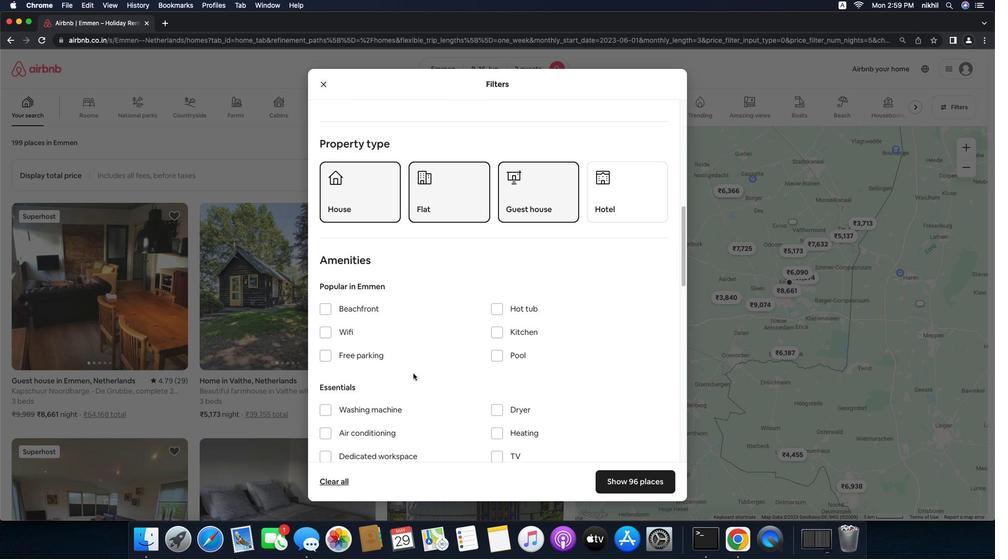 
Action: Mouse moved to (343, 375)
Screenshot: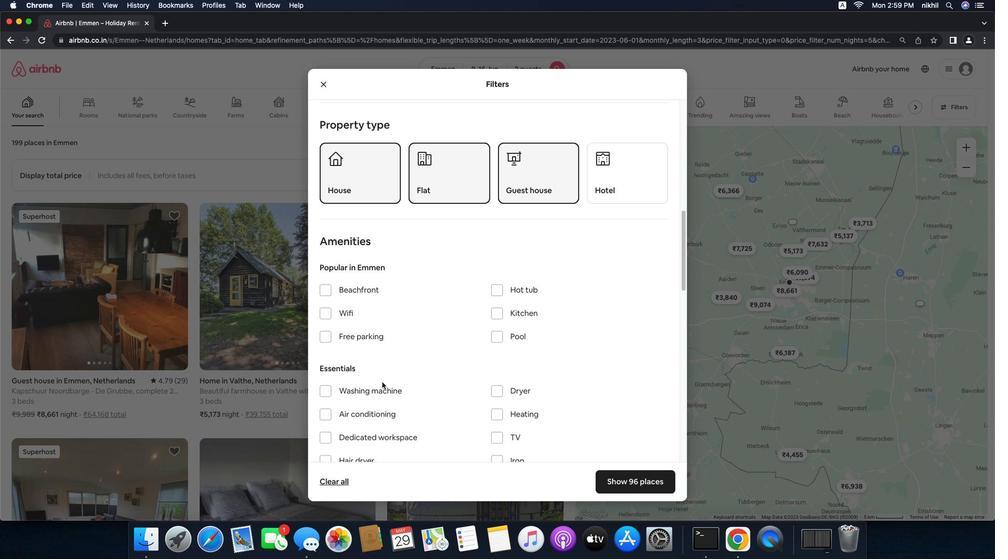 
Action: Mouse pressed left at (343, 375)
Screenshot: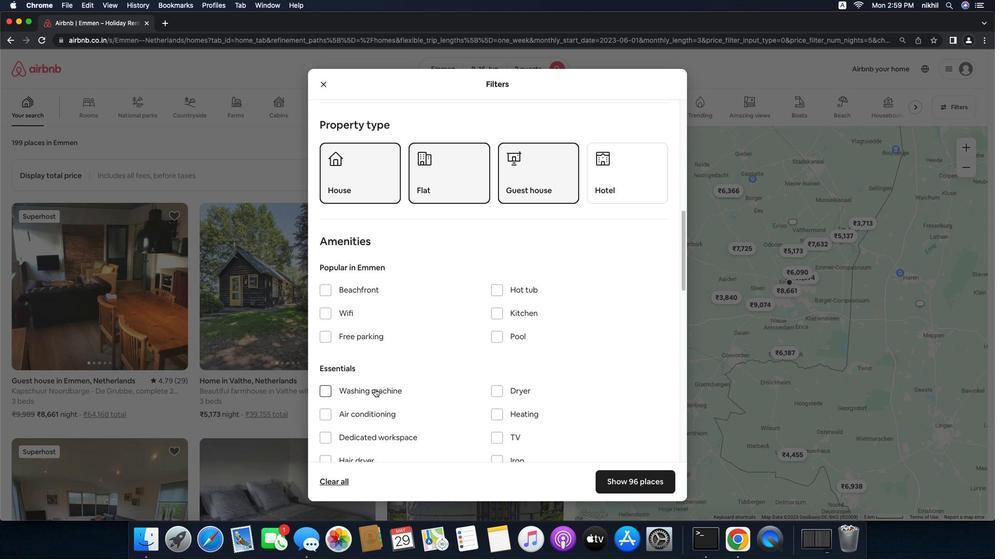 
Action: Mouse moved to (416, 374)
Screenshot: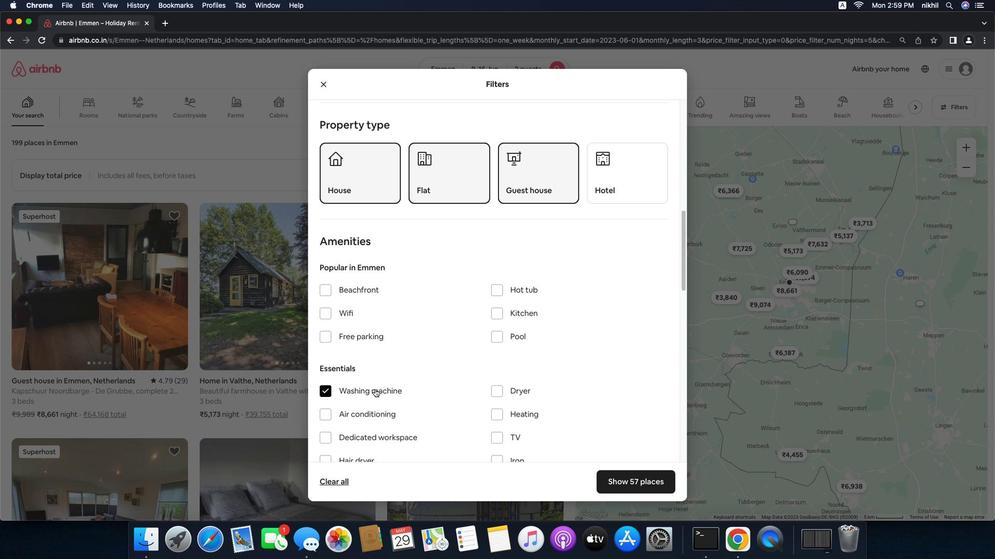 
Action: Mouse scrolled (416, 374) with delta (-23, -24)
Screenshot: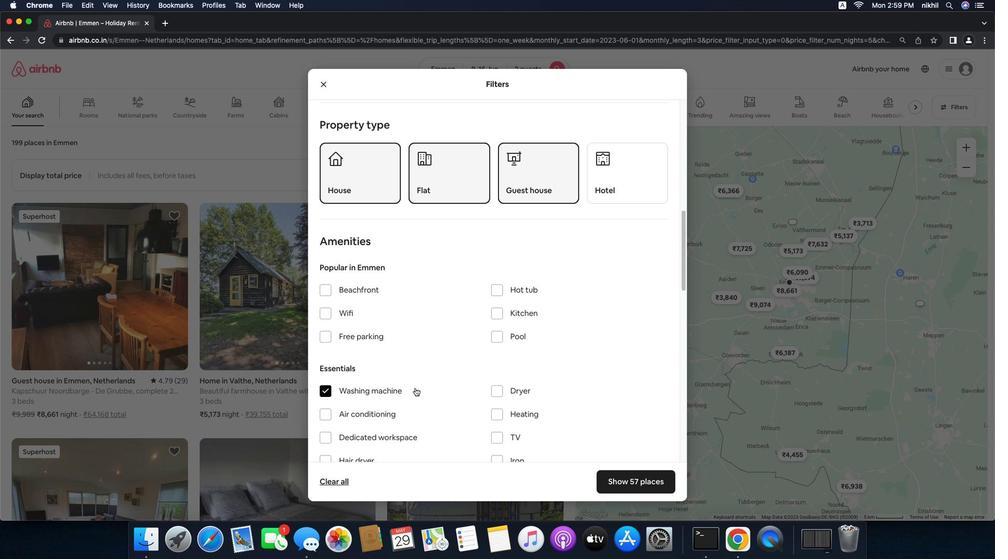 
Action: Mouse scrolled (416, 374) with delta (-23, -24)
Screenshot: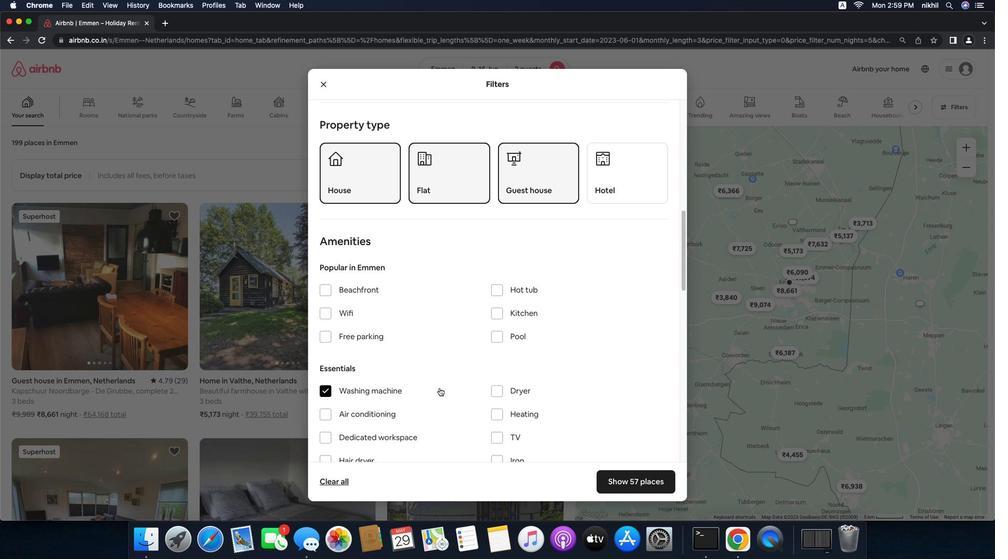 
Action: Mouse moved to (375, 390)
Screenshot: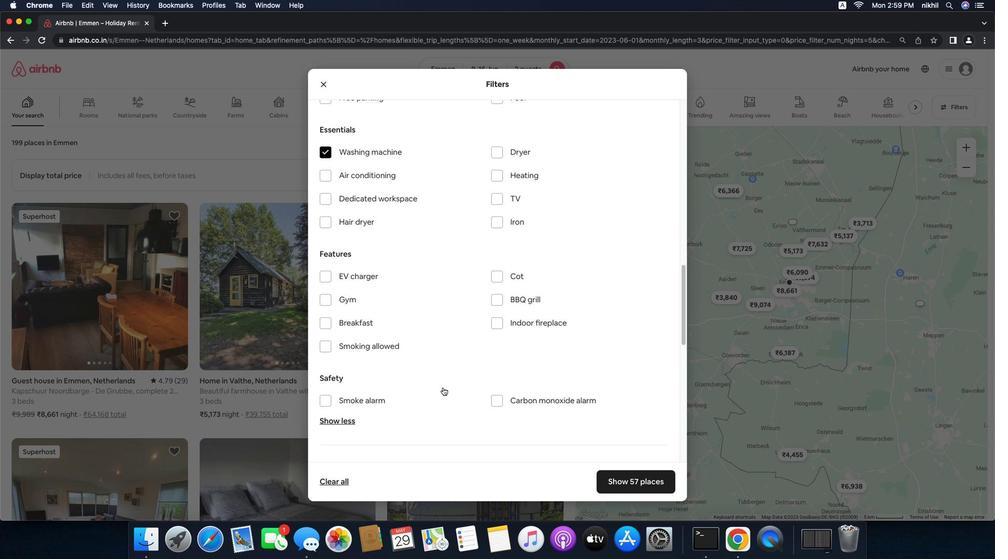 
Action: Mouse pressed left at (375, 390)
Screenshot: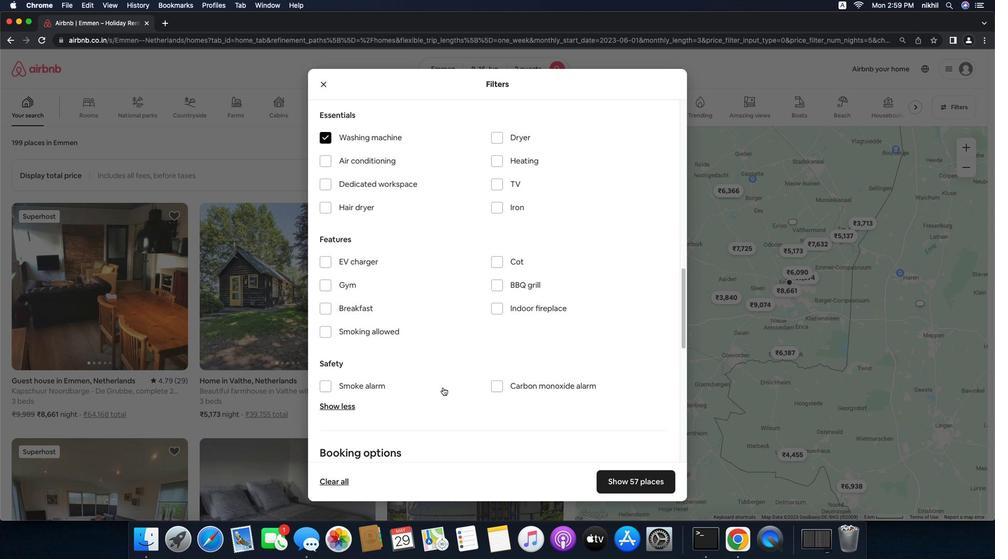 
Action: Mouse moved to (447, 389)
Screenshot: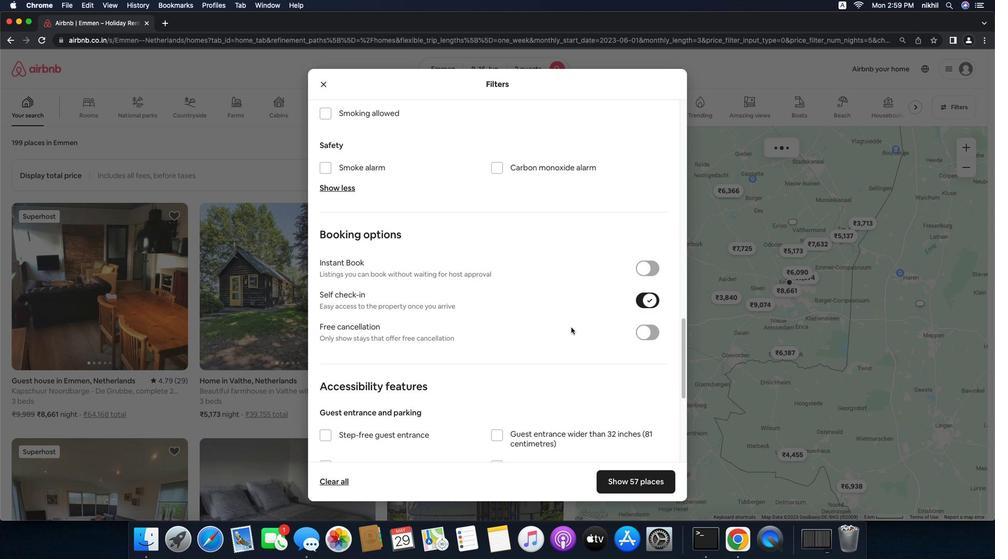 
Action: Mouse scrolled (447, 389) with delta (-23, -24)
Screenshot: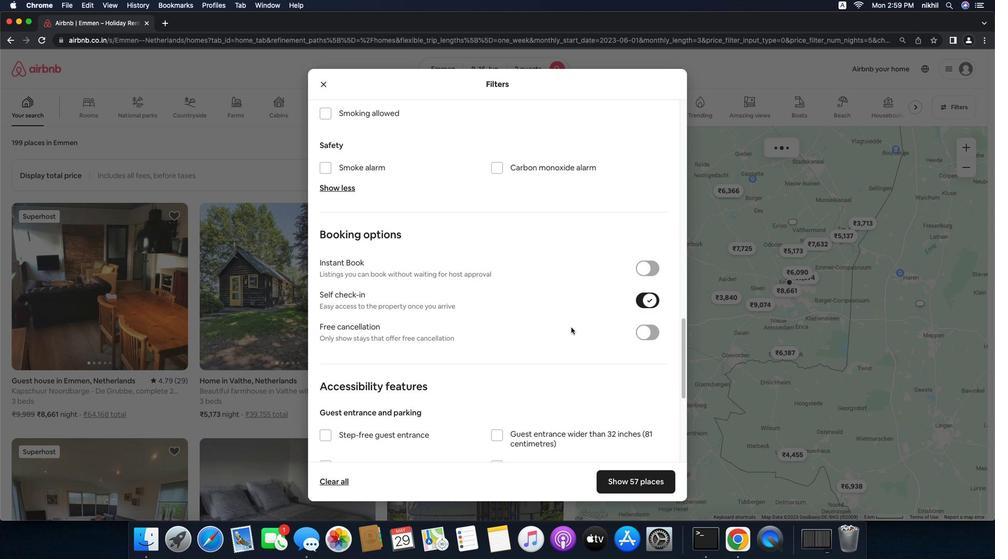 
Action: Mouse scrolled (447, 389) with delta (-23, -24)
Screenshot: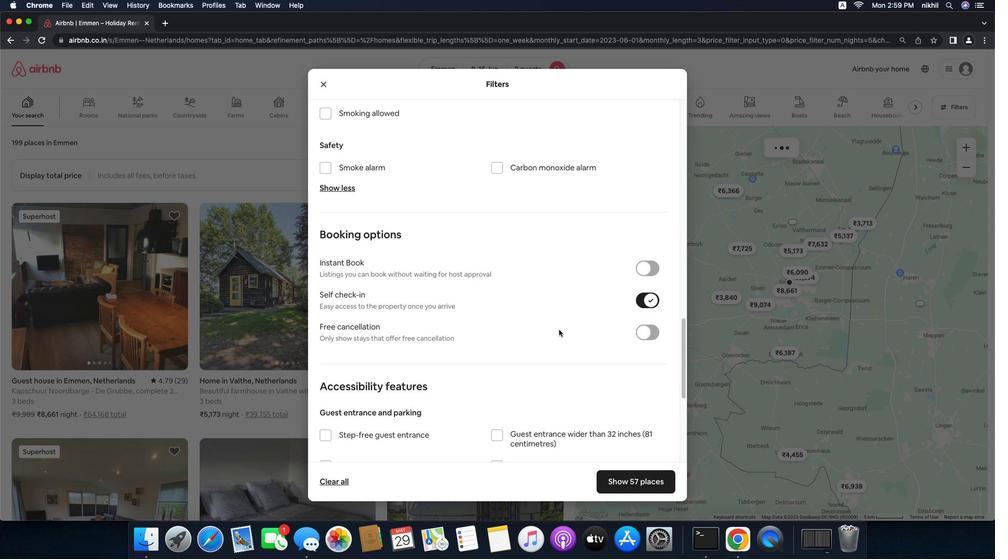 
Action: Mouse scrolled (447, 389) with delta (-23, -25)
Screenshot: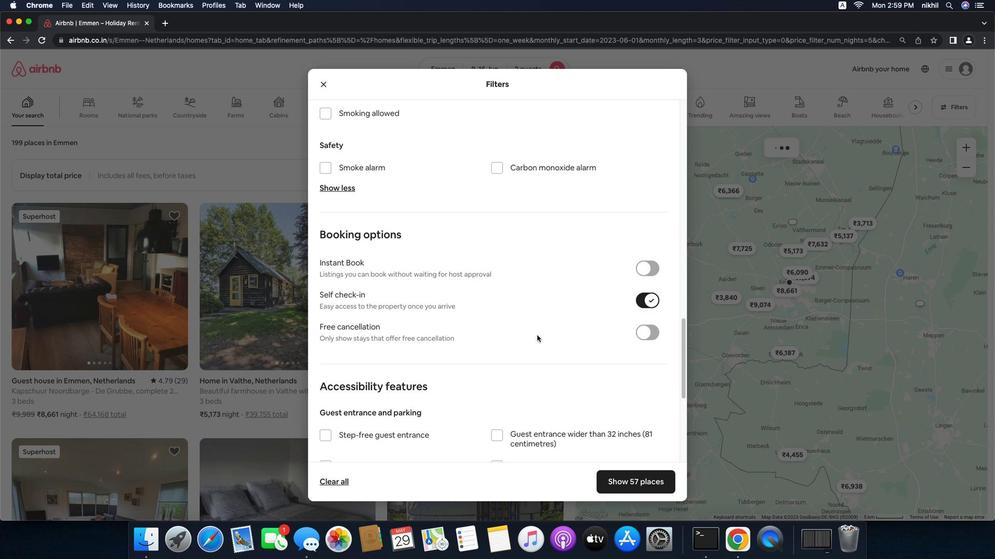 
Action: Mouse scrolled (447, 389) with delta (-23, -25)
Screenshot: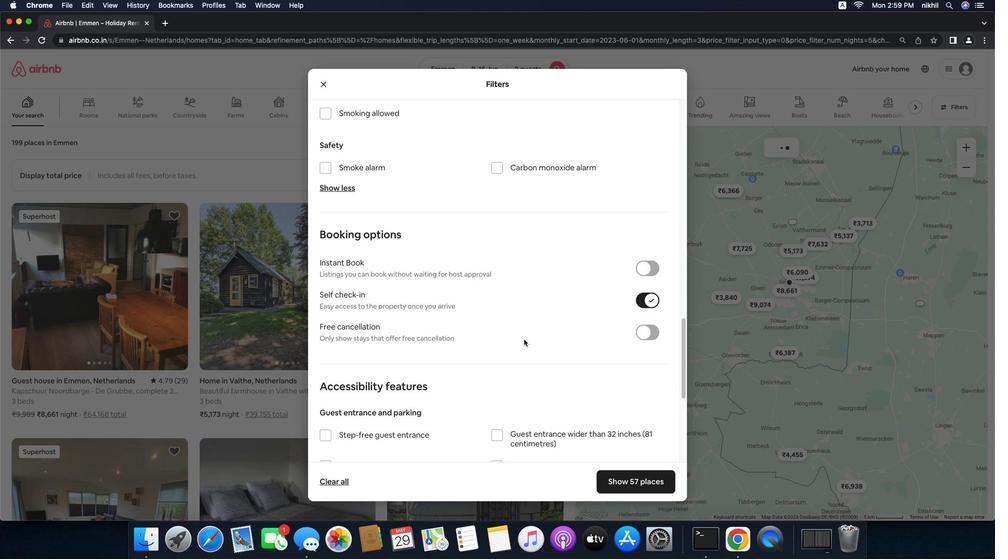 
Action: Mouse scrolled (447, 389) with delta (-23, -24)
Screenshot: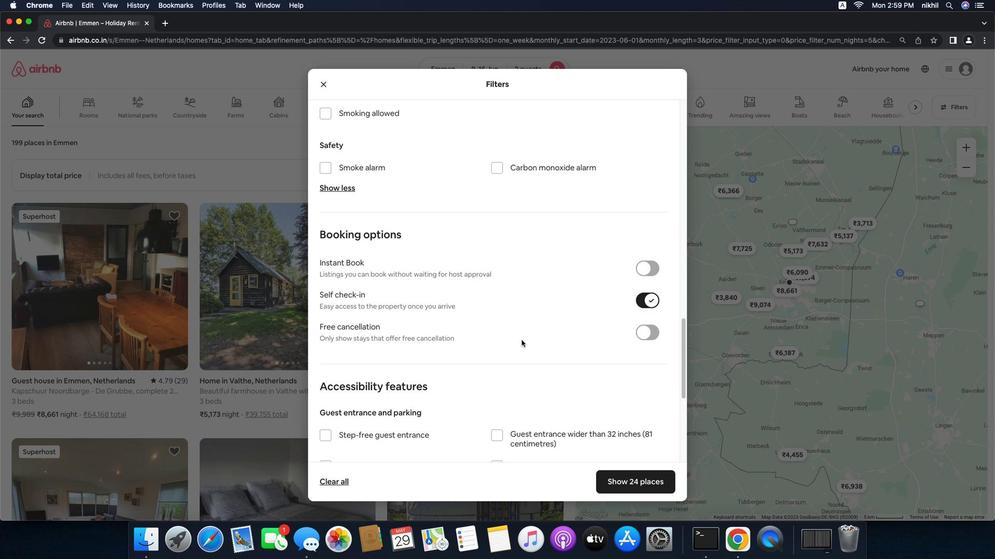 
Action: Mouse scrolled (447, 389) with delta (-23, -24)
Screenshot: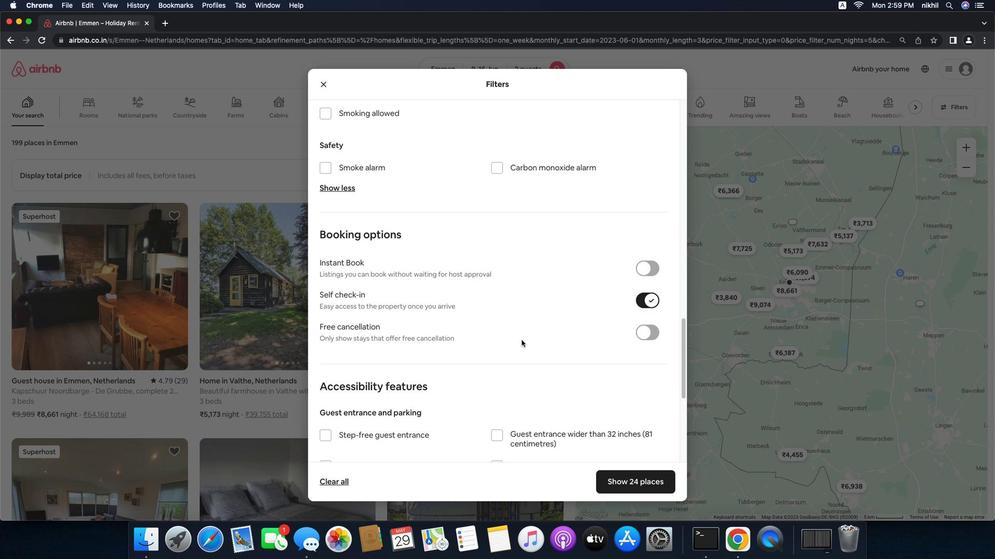
Action: Mouse scrolled (447, 389) with delta (-23, -25)
Screenshot: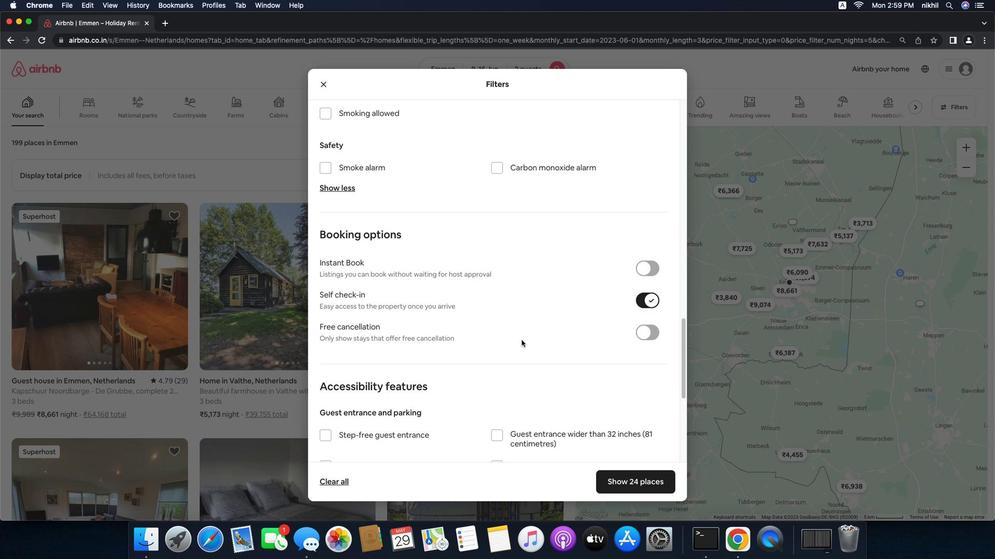 
Action: Mouse scrolled (447, 389) with delta (-23, -24)
Screenshot: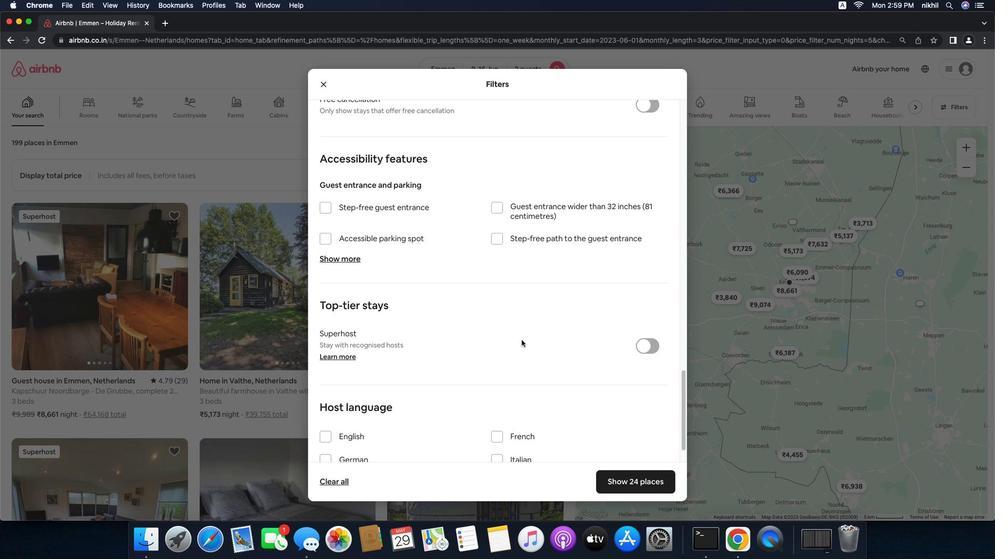 
Action: Mouse scrolled (447, 389) with delta (-23, -24)
Screenshot: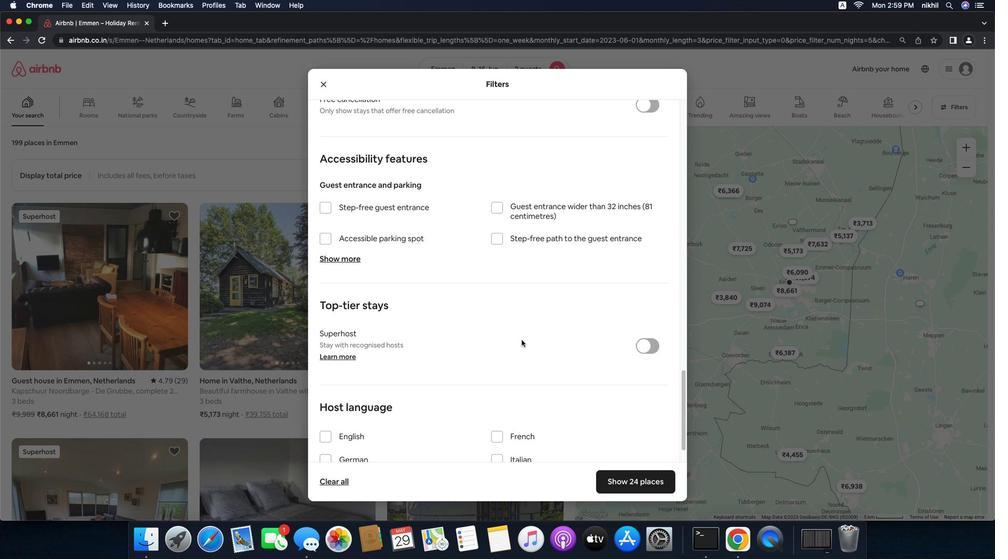 
Action: Mouse scrolled (447, 389) with delta (-23, -25)
Screenshot: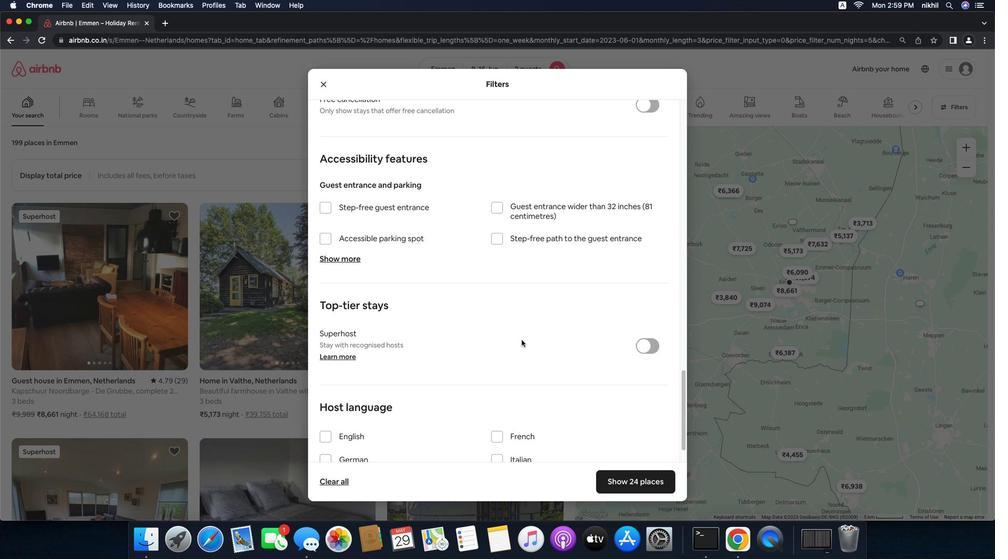 
Action: Mouse scrolled (447, 389) with delta (-23, -26)
Screenshot: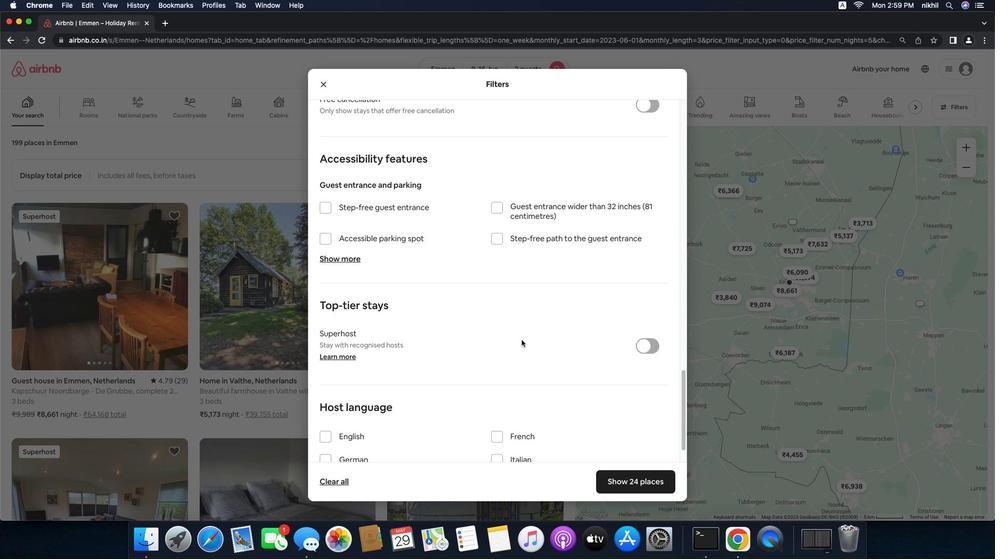 
Action: Mouse moved to (668, 298)
Screenshot: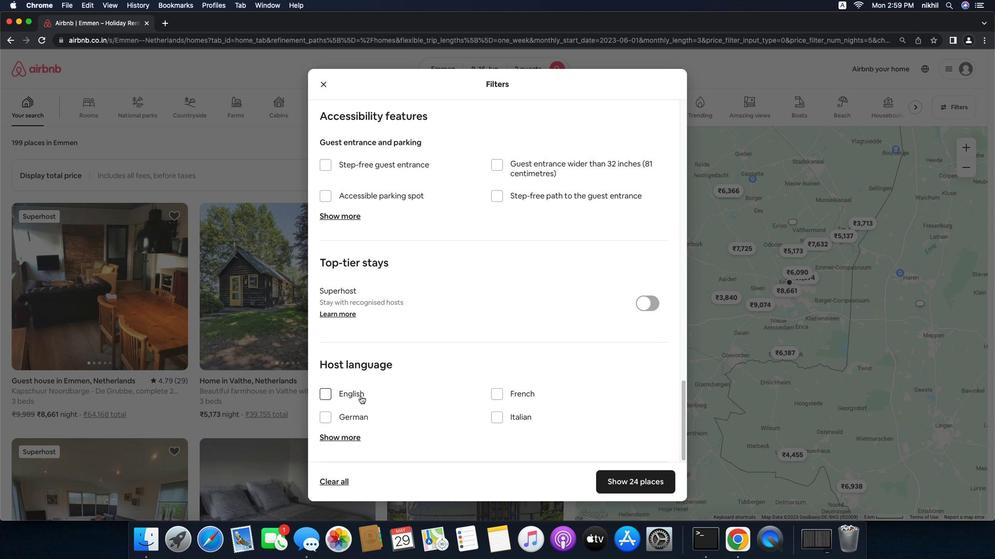 
Action: Mouse pressed left at (668, 298)
Screenshot: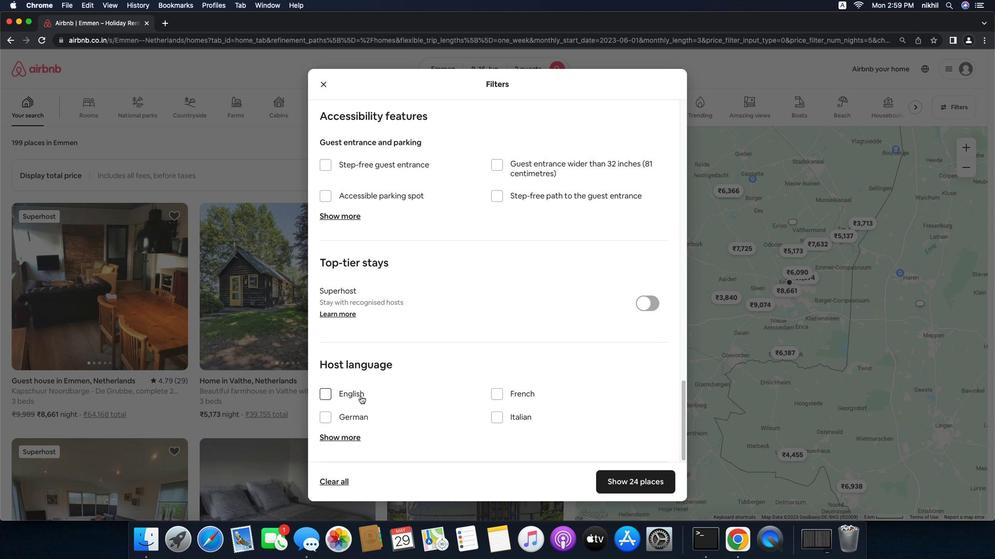 
Action: Mouse moved to (532, 338)
Screenshot: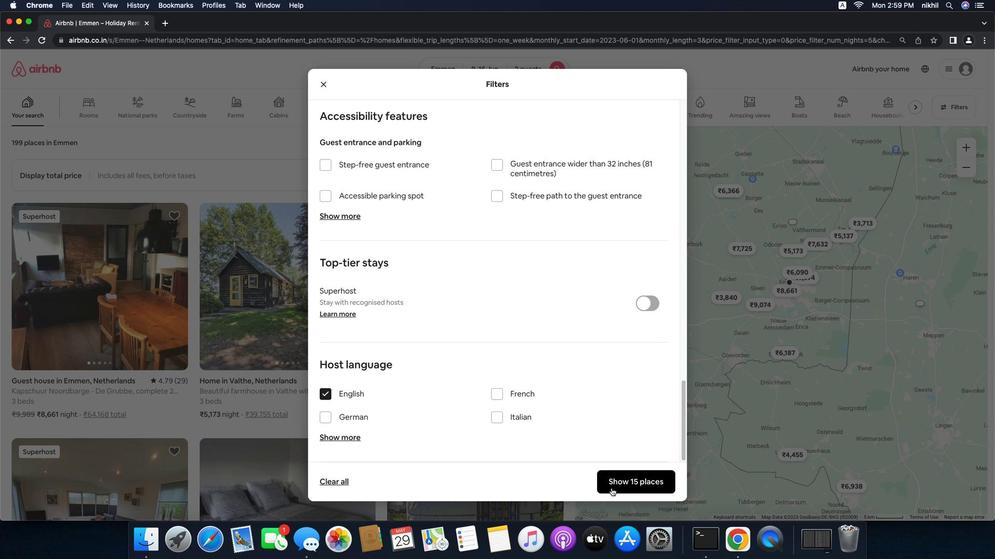 
Action: Mouse scrolled (532, 338) with delta (-23, -24)
Screenshot: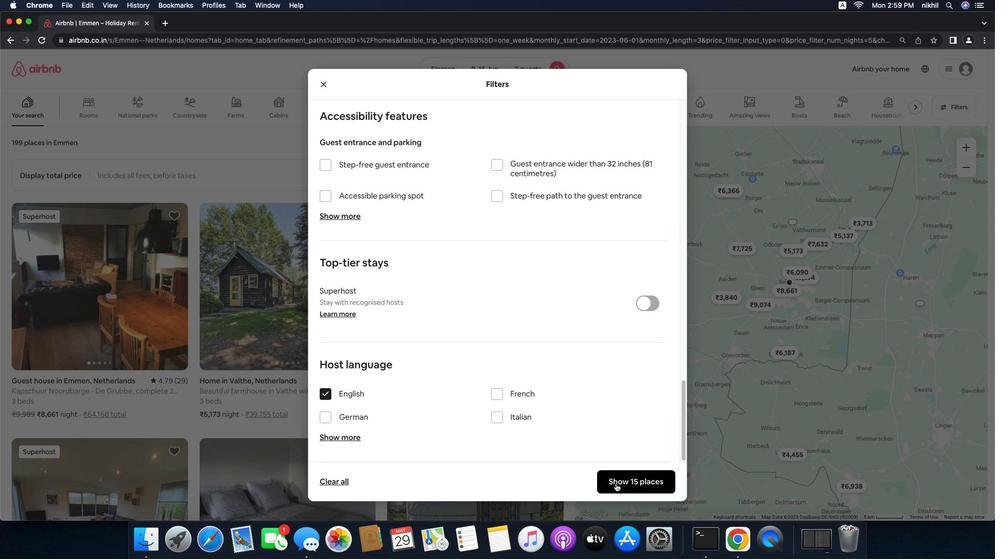 
Action: Mouse scrolled (532, 338) with delta (-23, -24)
Screenshot: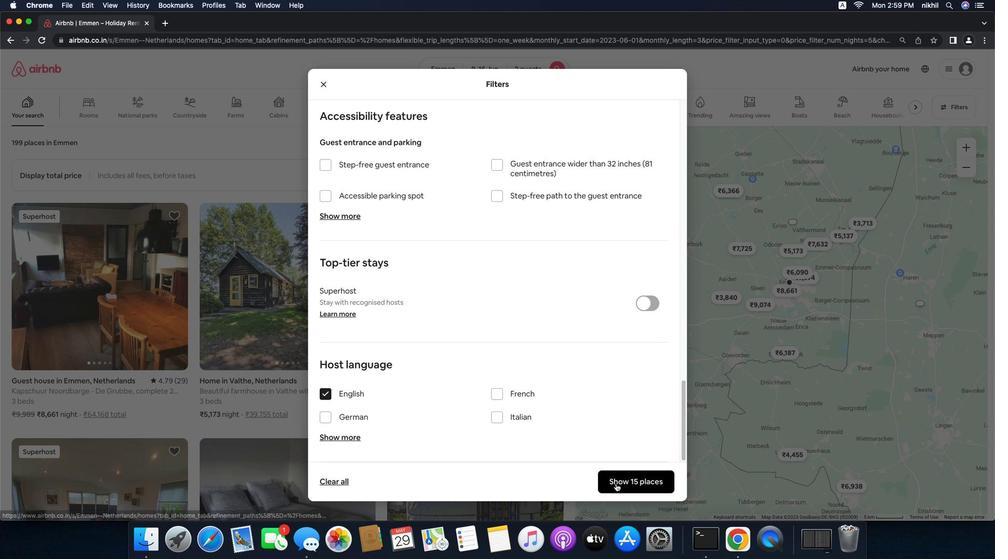 
Action: Mouse scrolled (532, 338) with delta (-23, -25)
Screenshot: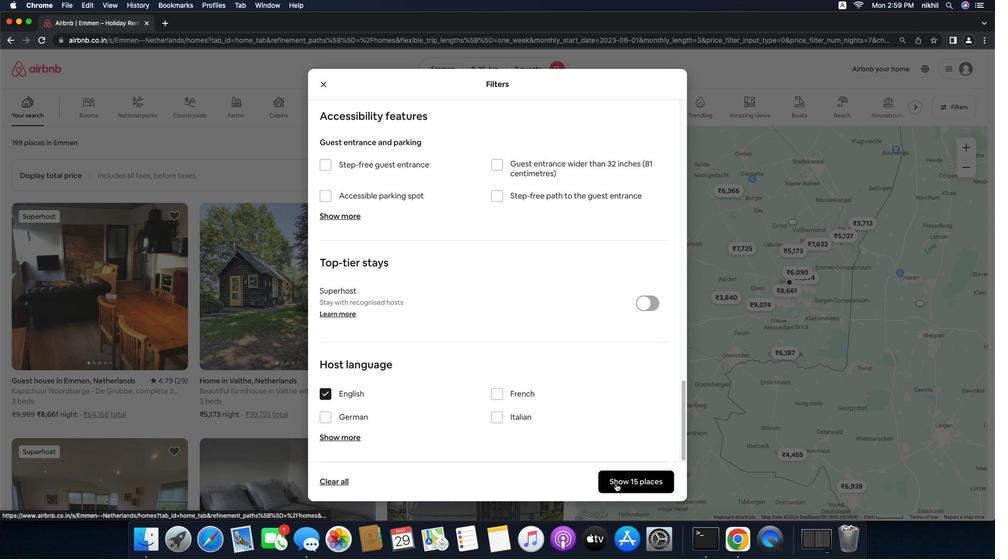 
Action: Mouse scrolled (532, 338) with delta (-23, -26)
Screenshot: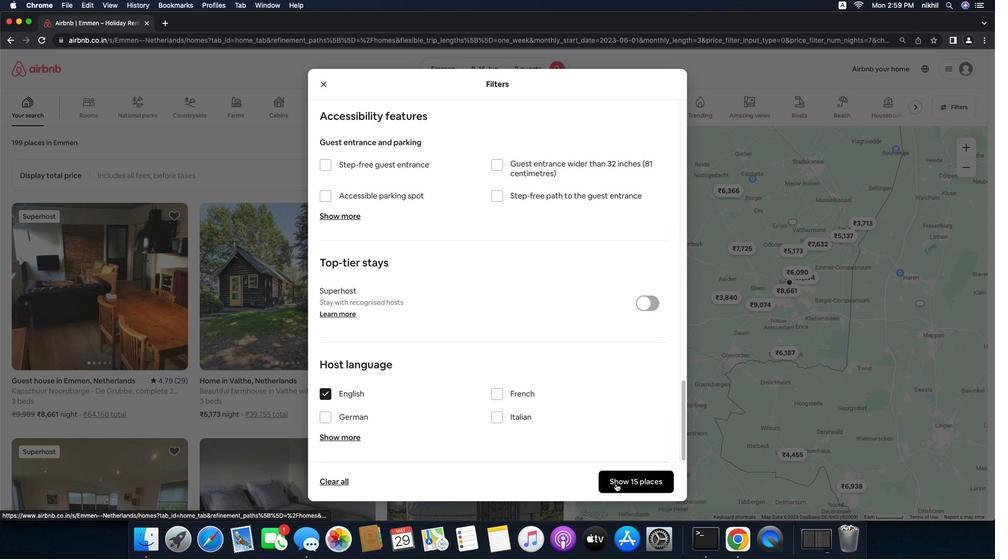 
Action: Mouse scrolled (532, 338) with delta (-23, -24)
Screenshot: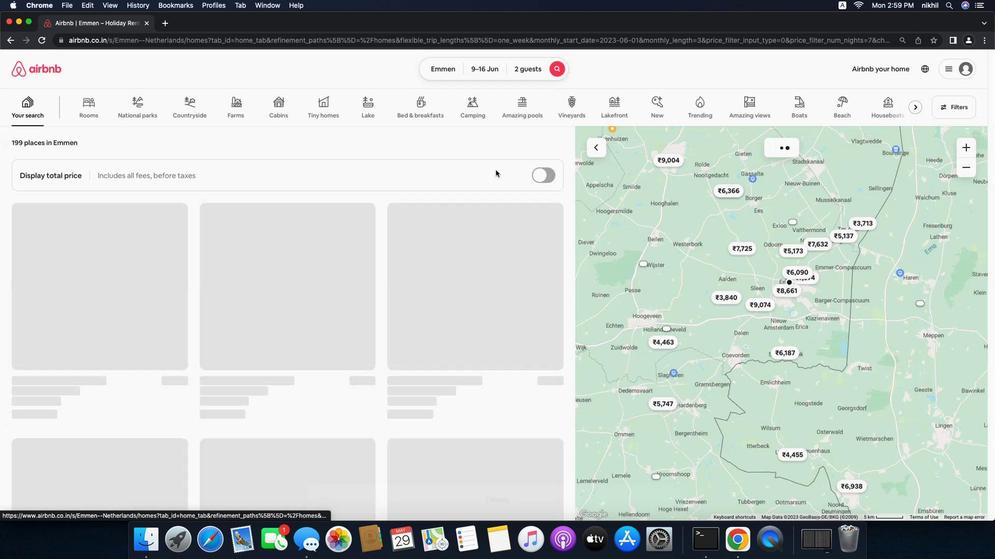 
Action: Mouse scrolled (532, 338) with delta (-23, -24)
Screenshot: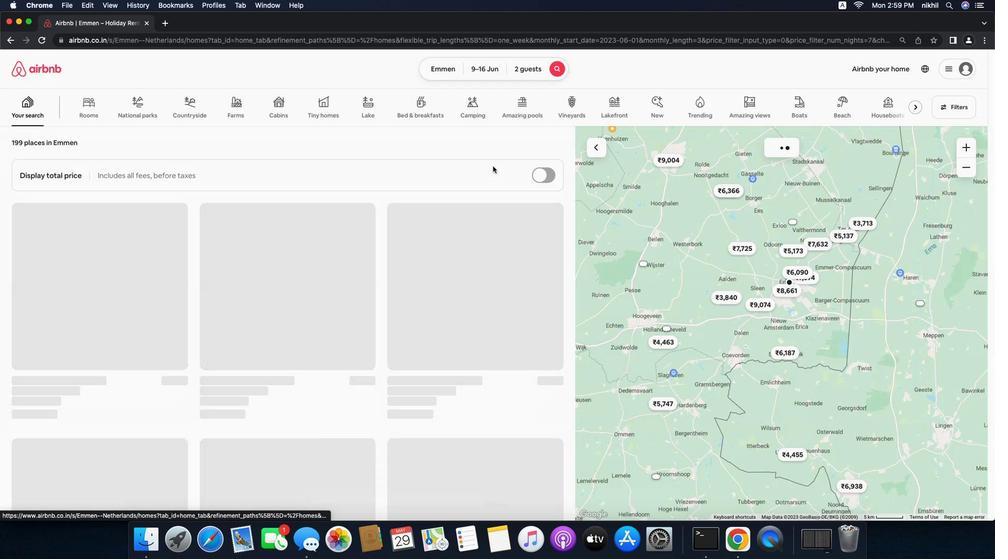 
Action: Mouse scrolled (532, 338) with delta (-23, -25)
Screenshot: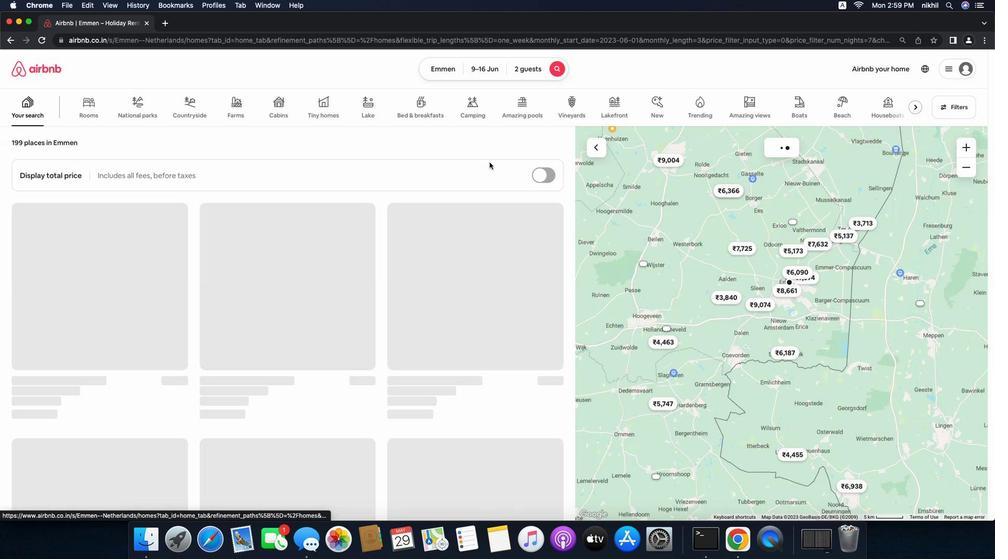 
Action: Mouse scrolled (532, 338) with delta (-23, -26)
Screenshot: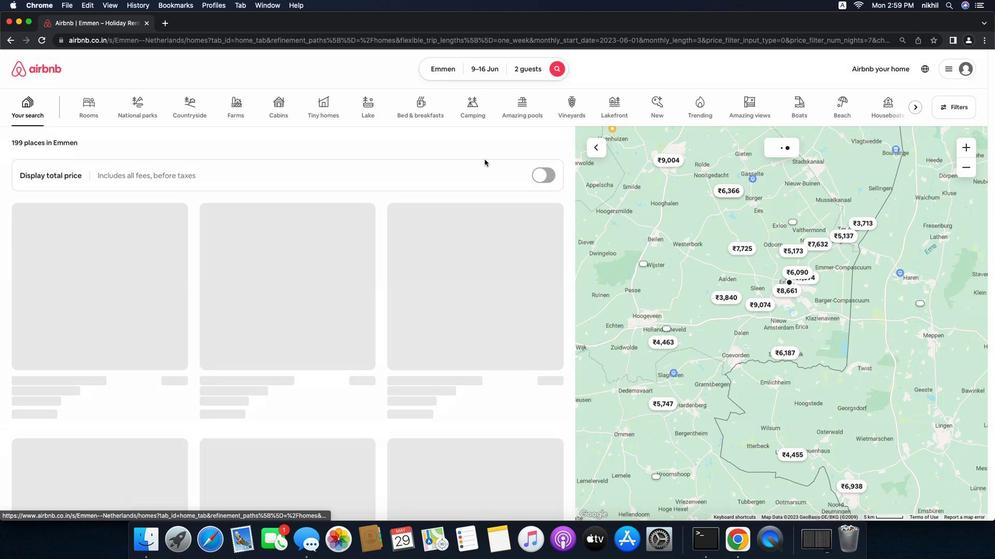
Action: Mouse moved to (360, 398)
Screenshot: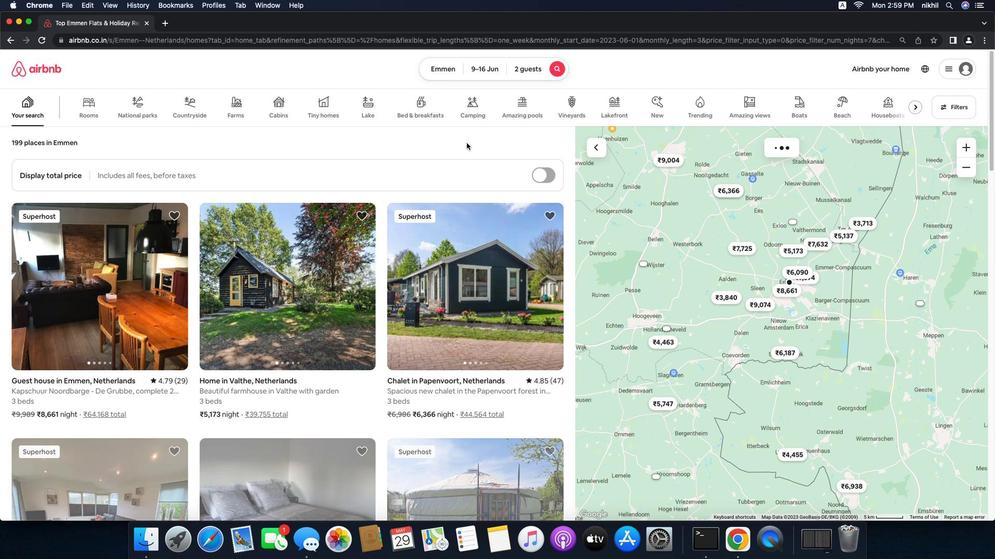 
Action: Mouse pressed left at (360, 398)
Screenshot: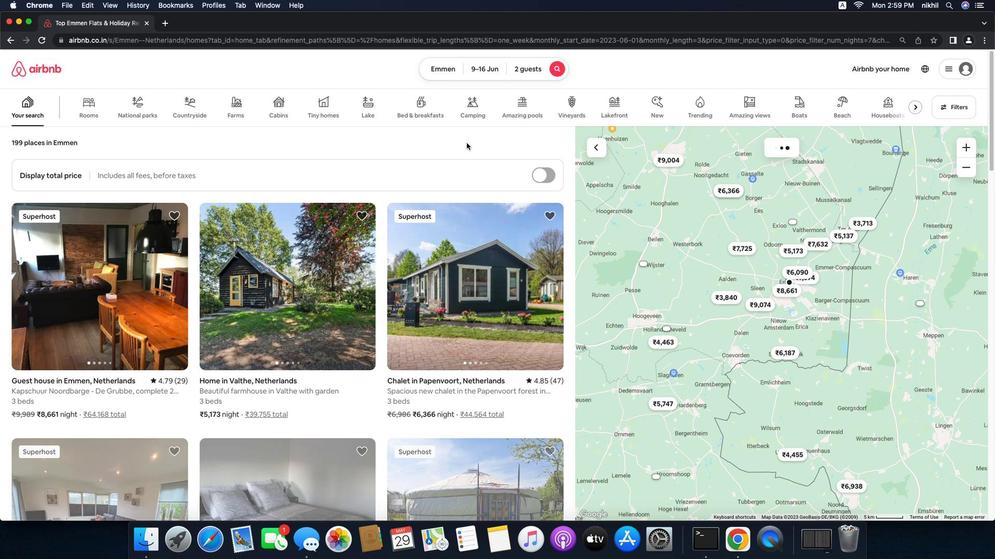 
Action: Mouse moved to (632, 491)
Screenshot: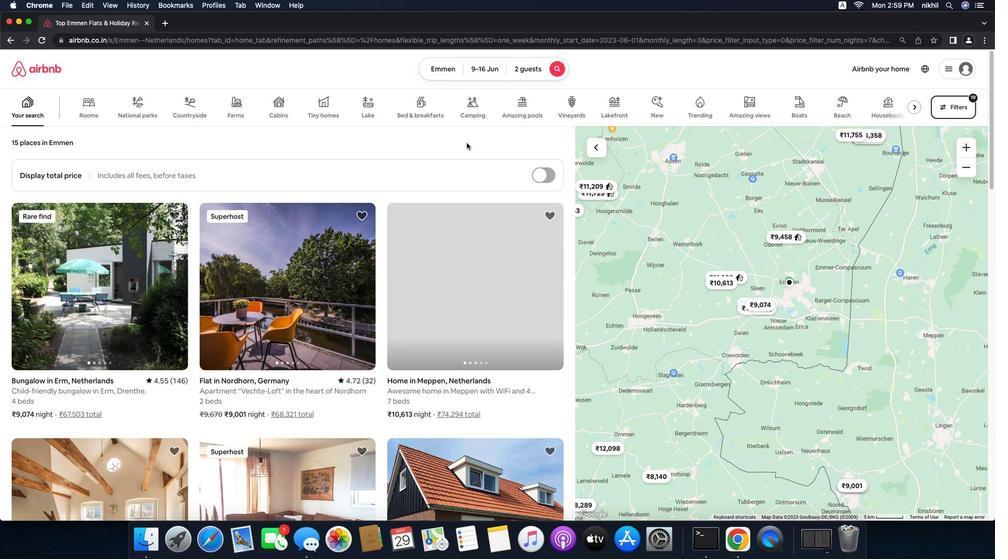 
Action: Mouse pressed left at (632, 491)
Screenshot: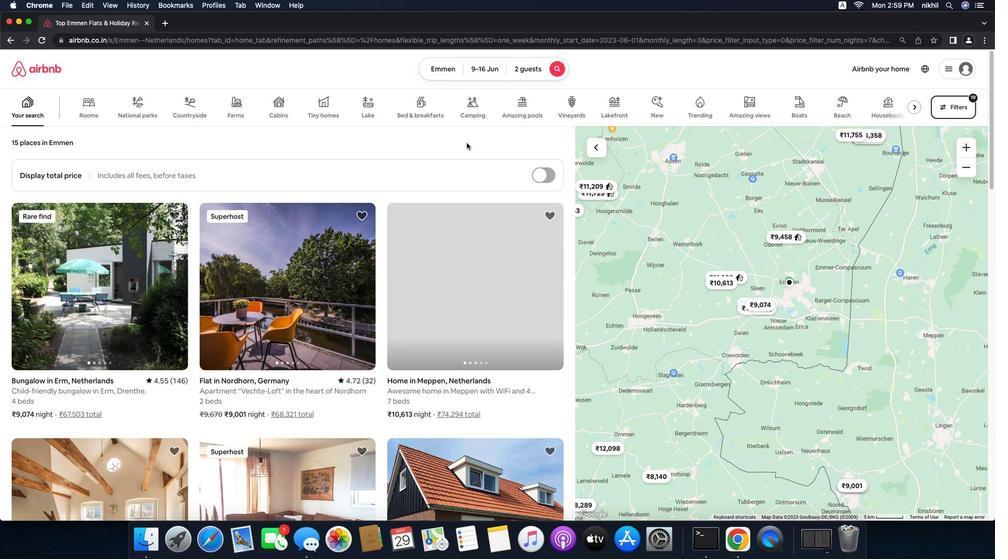 
Action: Mouse moved to (473, 128)
Screenshot: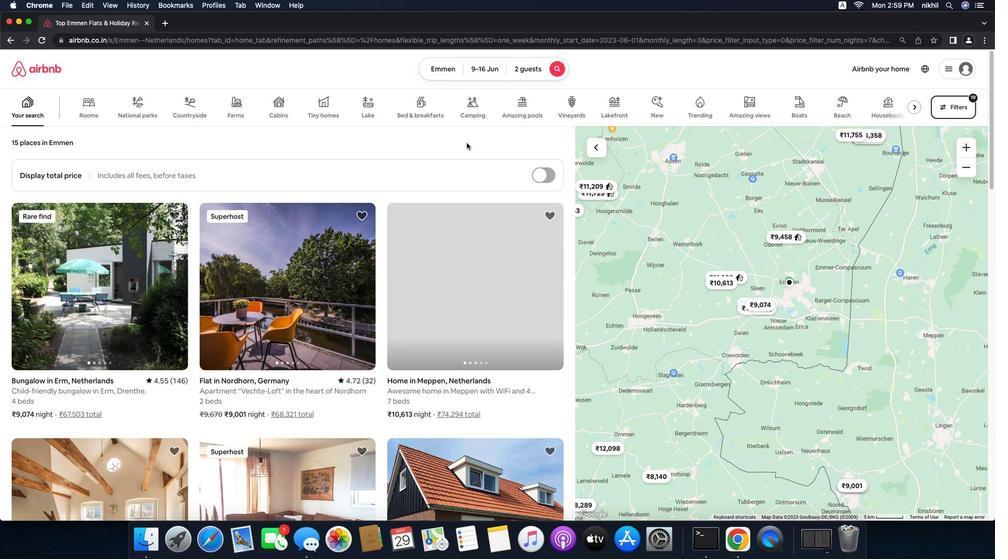 
